 Task: Filter job titles by Internatioanl Specialist.
Action: Mouse moved to (423, 104)
Screenshot: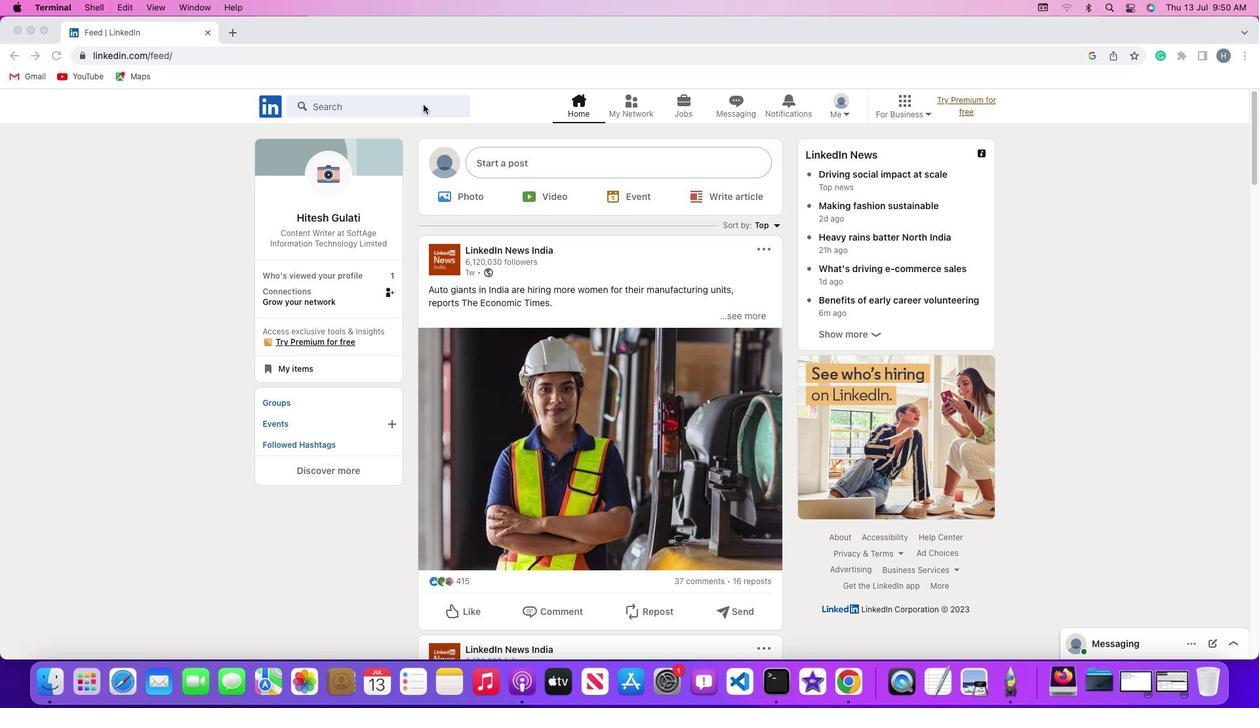 
Action: Mouse pressed left at (423, 104)
Screenshot: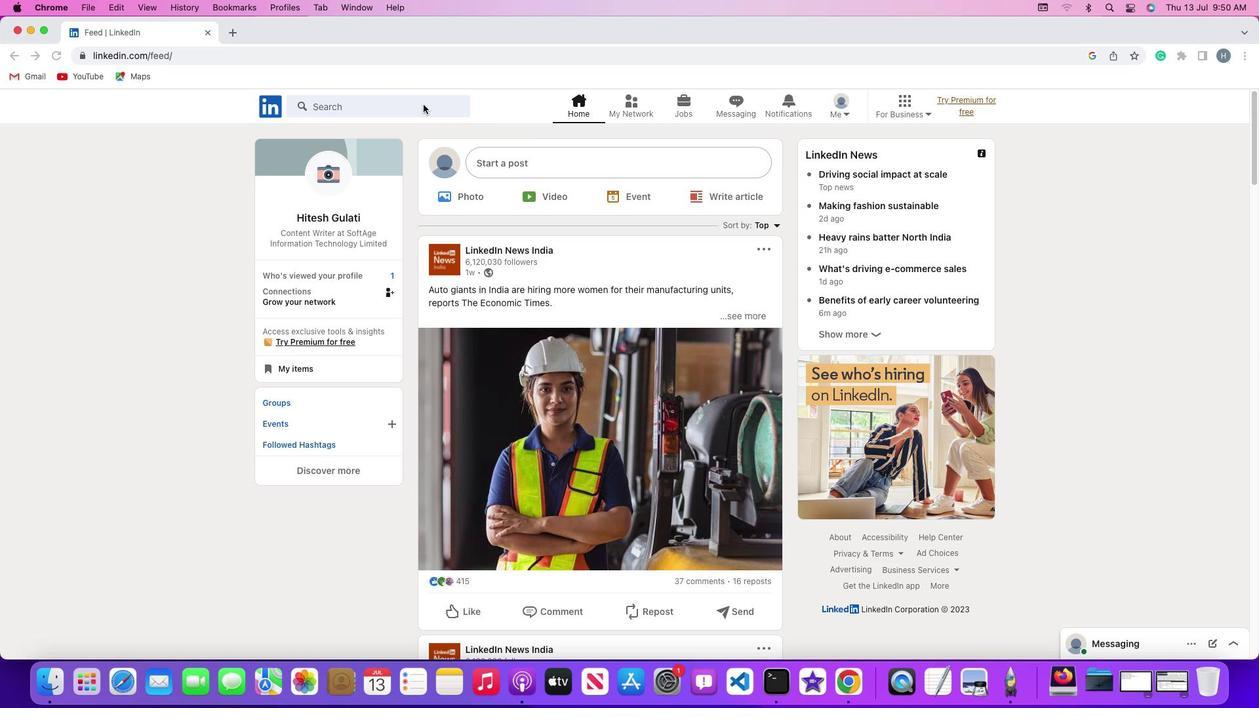
Action: Mouse pressed left at (423, 104)
Screenshot: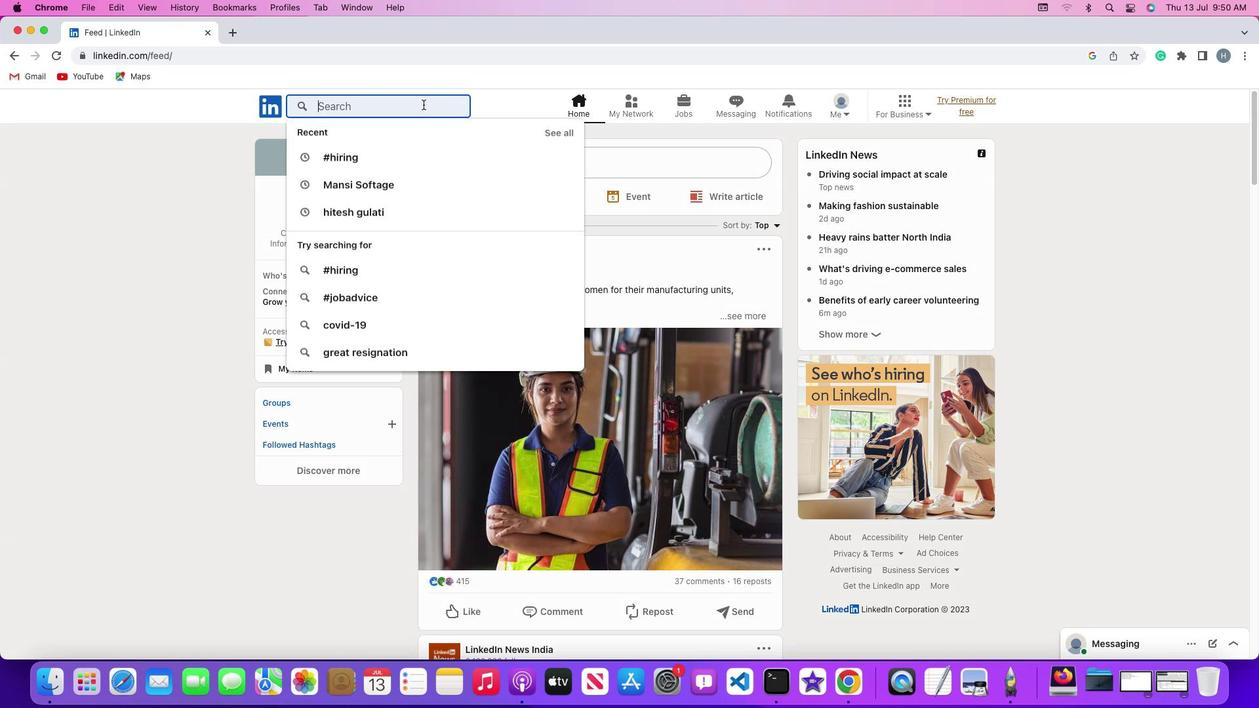 
Action: Key pressed Key.shift'#''h''i''r''i''n''g'Key.enter
Screenshot: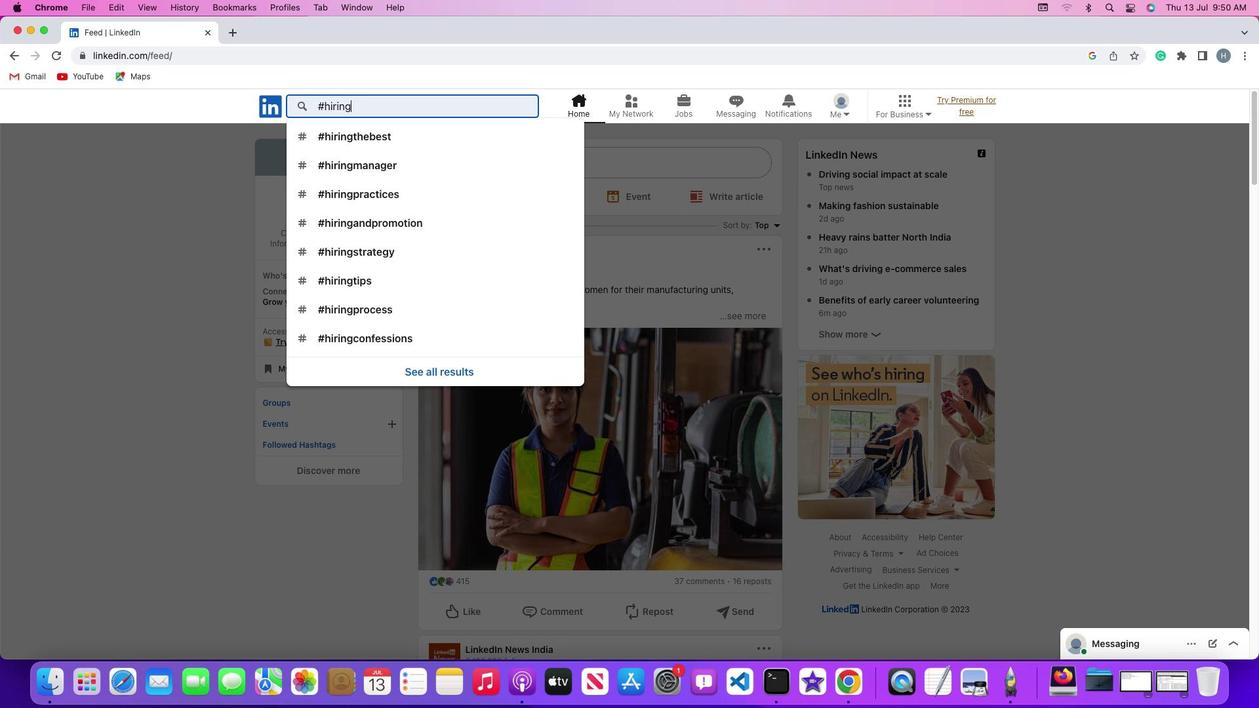 
Action: Mouse moved to (322, 146)
Screenshot: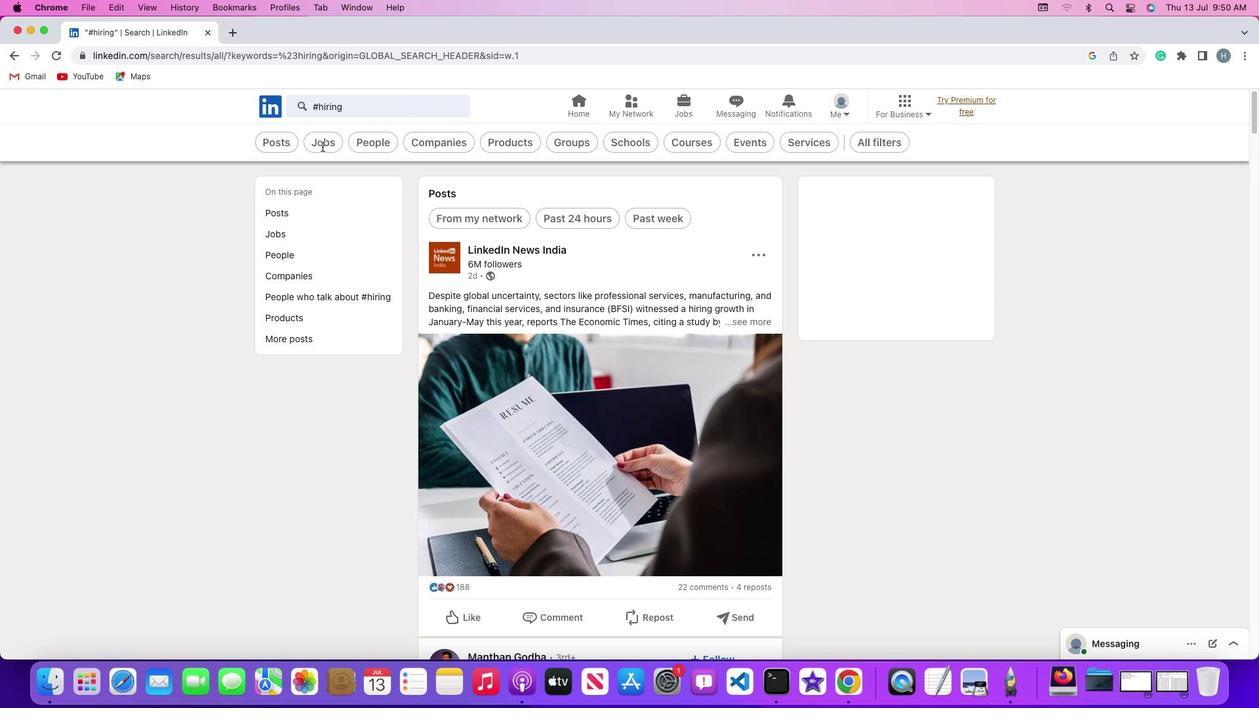 
Action: Mouse pressed left at (322, 146)
Screenshot: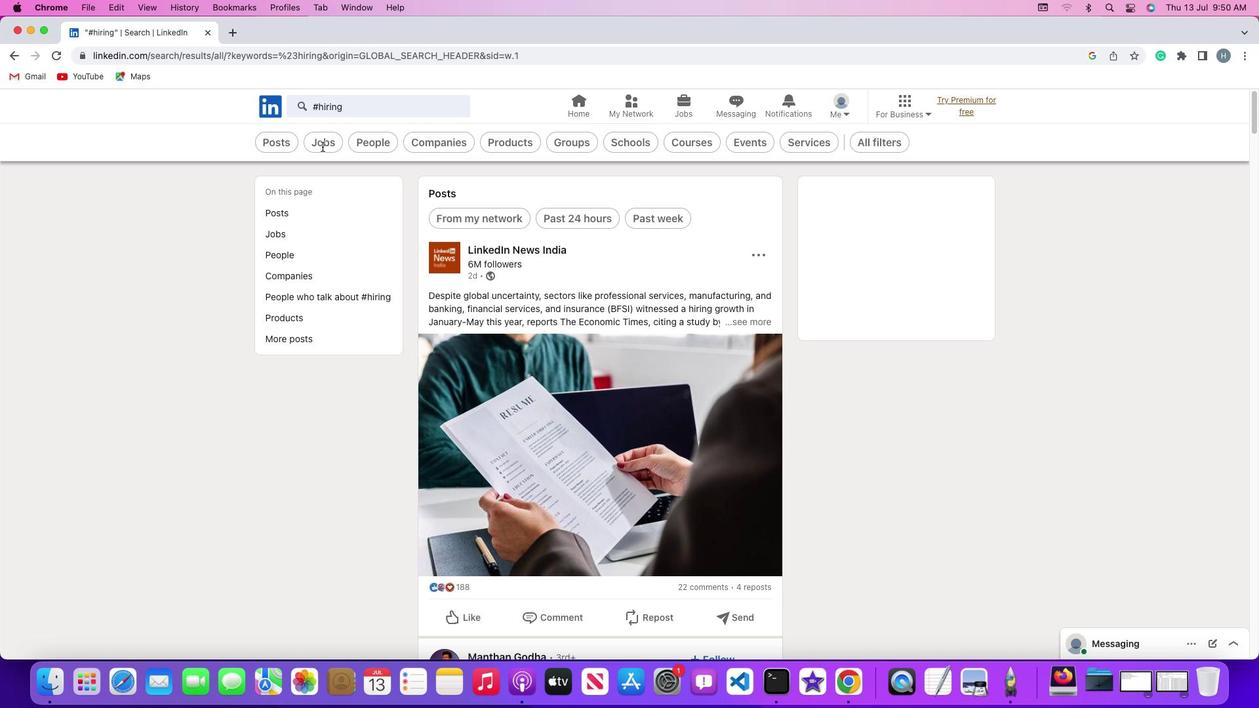 
Action: Mouse moved to (920, 144)
Screenshot: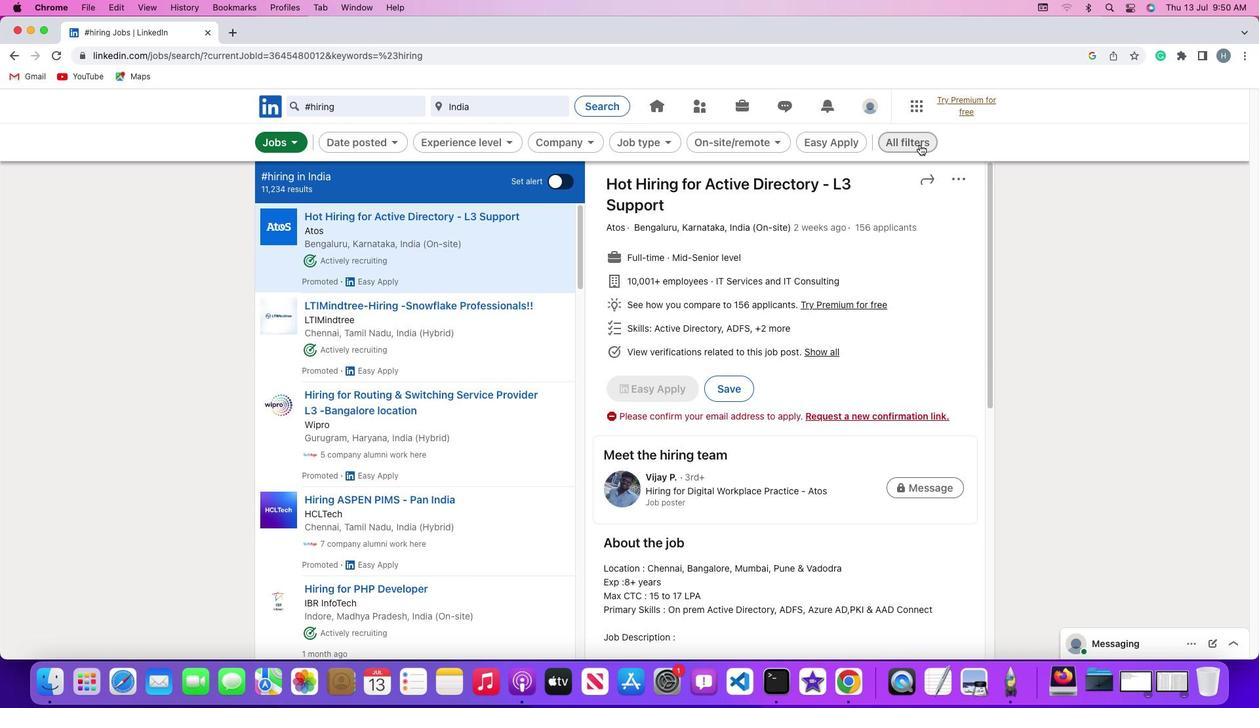 
Action: Mouse pressed left at (920, 144)
Screenshot: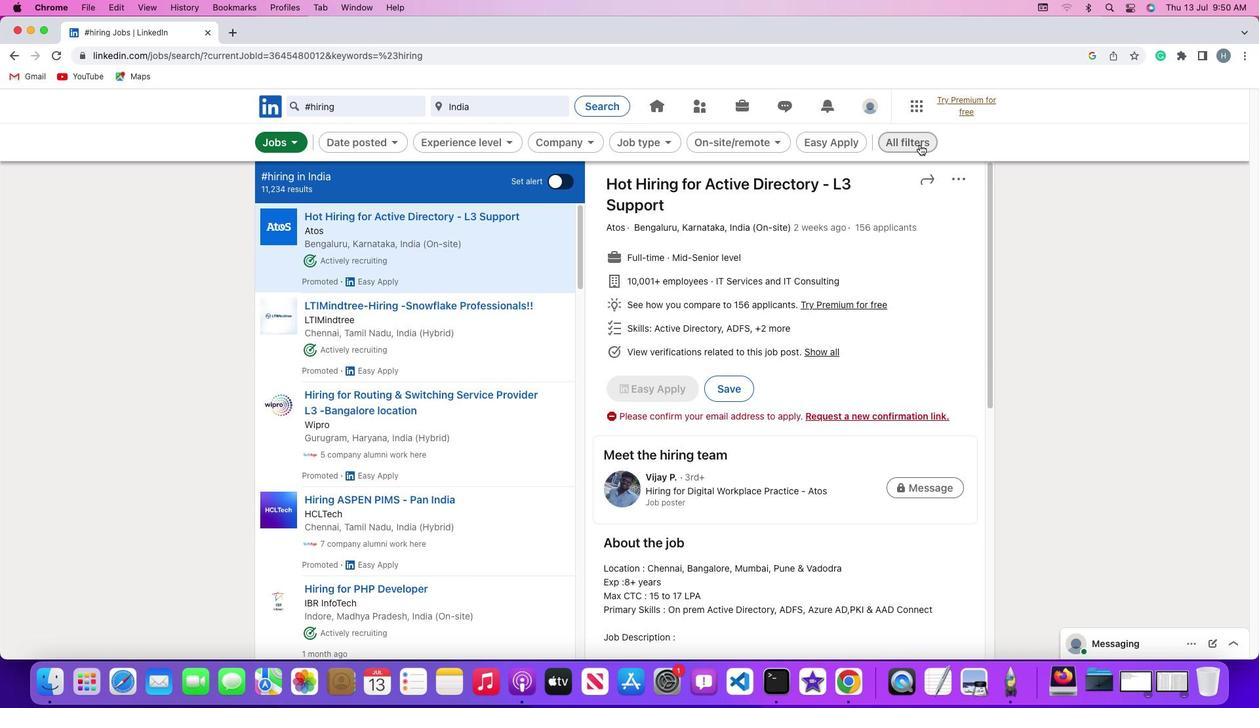 
Action: Mouse moved to (1038, 405)
Screenshot: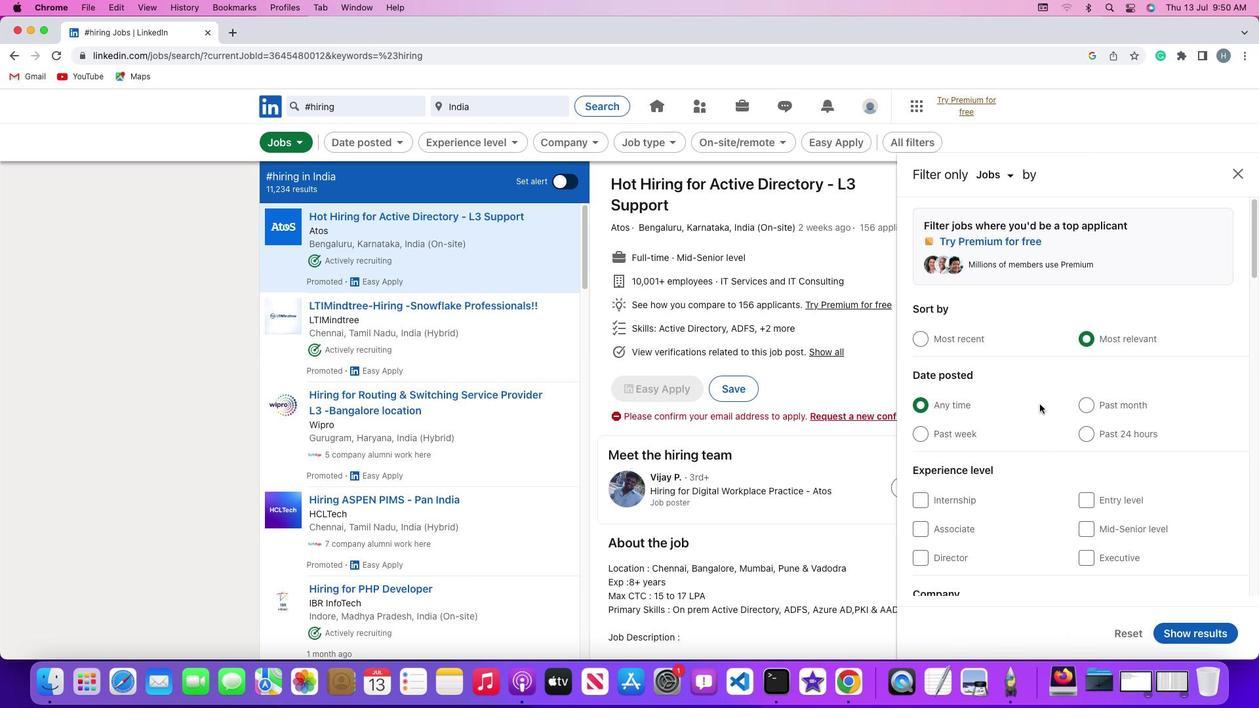 
Action: Mouse scrolled (1038, 405) with delta (0, 0)
Screenshot: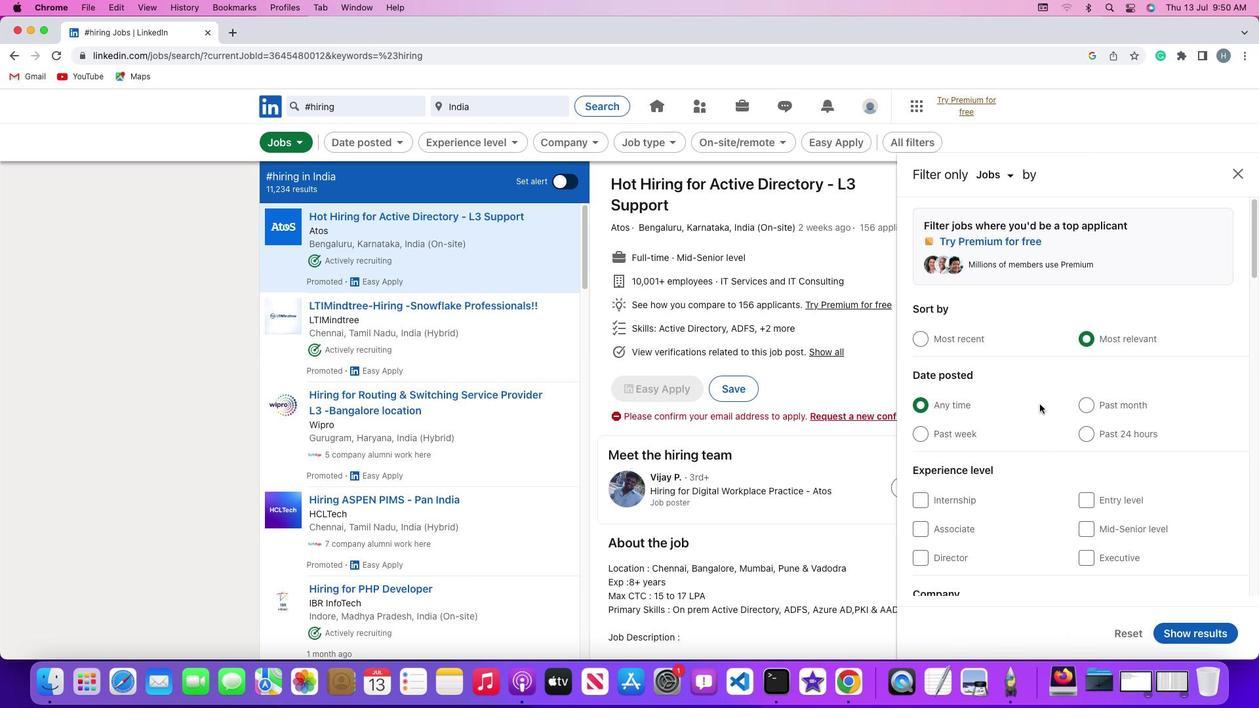 
Action: Mouse moved to (1039, 404)
Screenshot: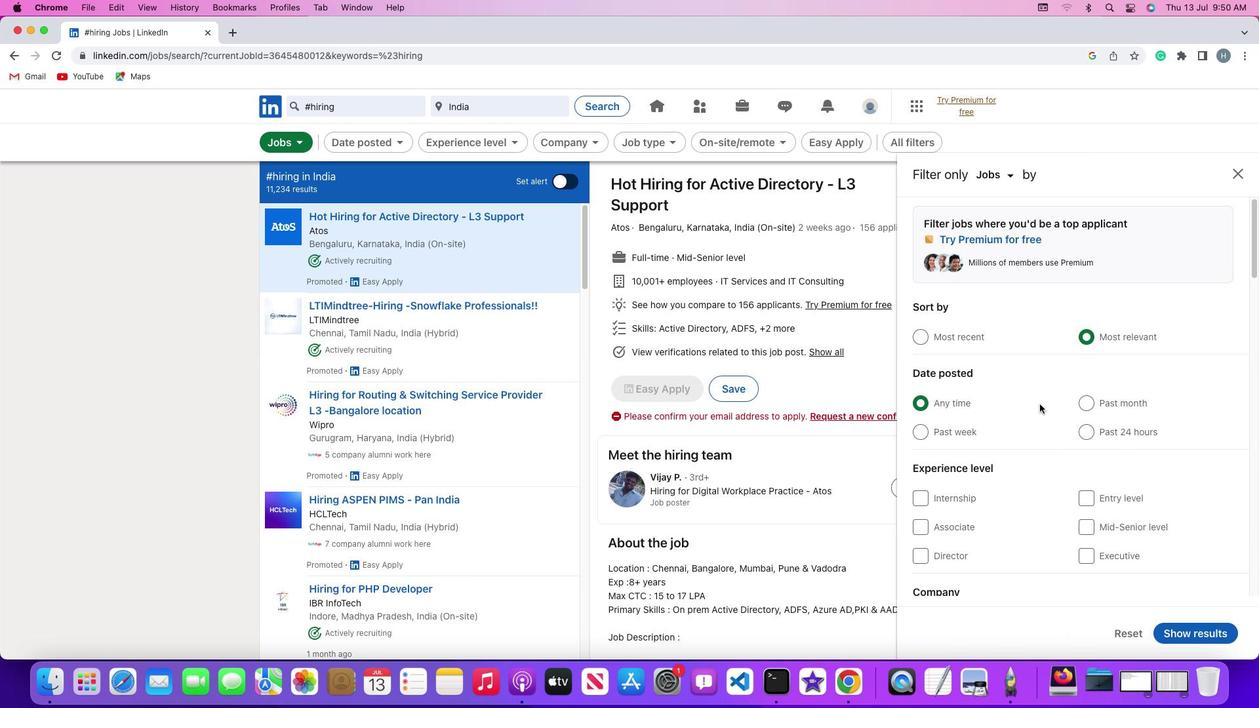 
Action: Mouse scrolled (1039, 404) with delta (0, 0)
Screenshot: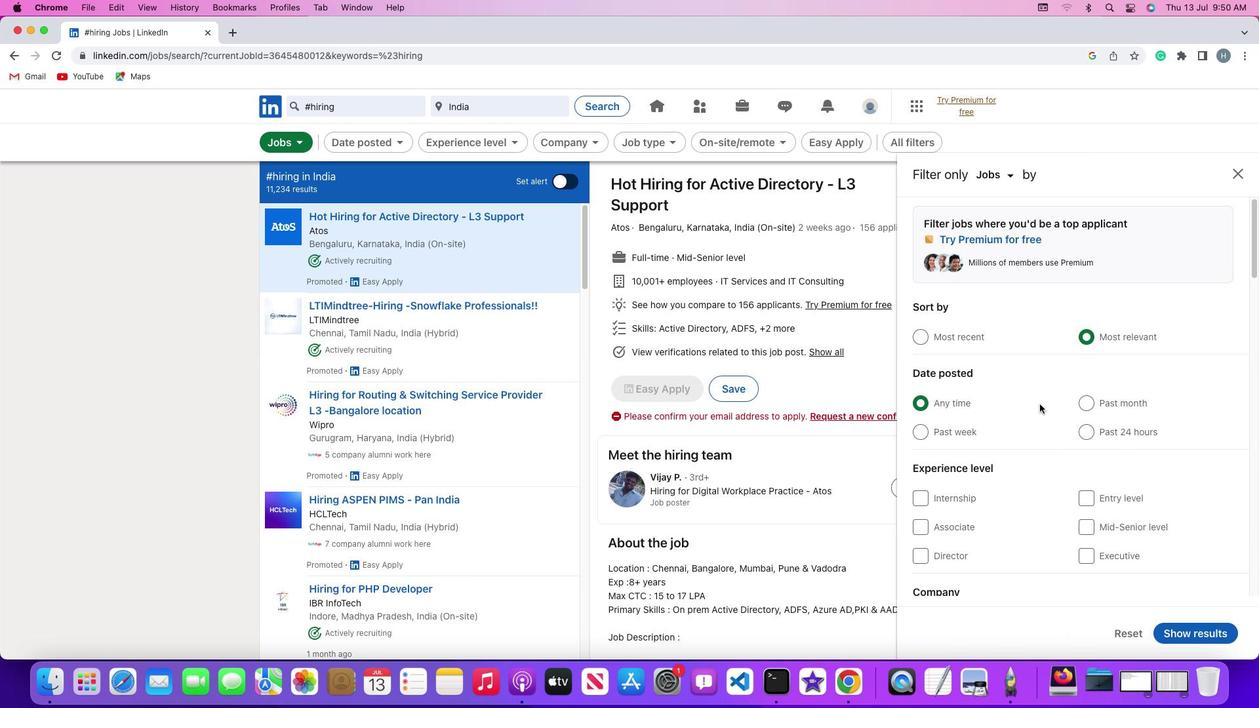 
Action: Mouse moved to (1040, 404)
Screenshot: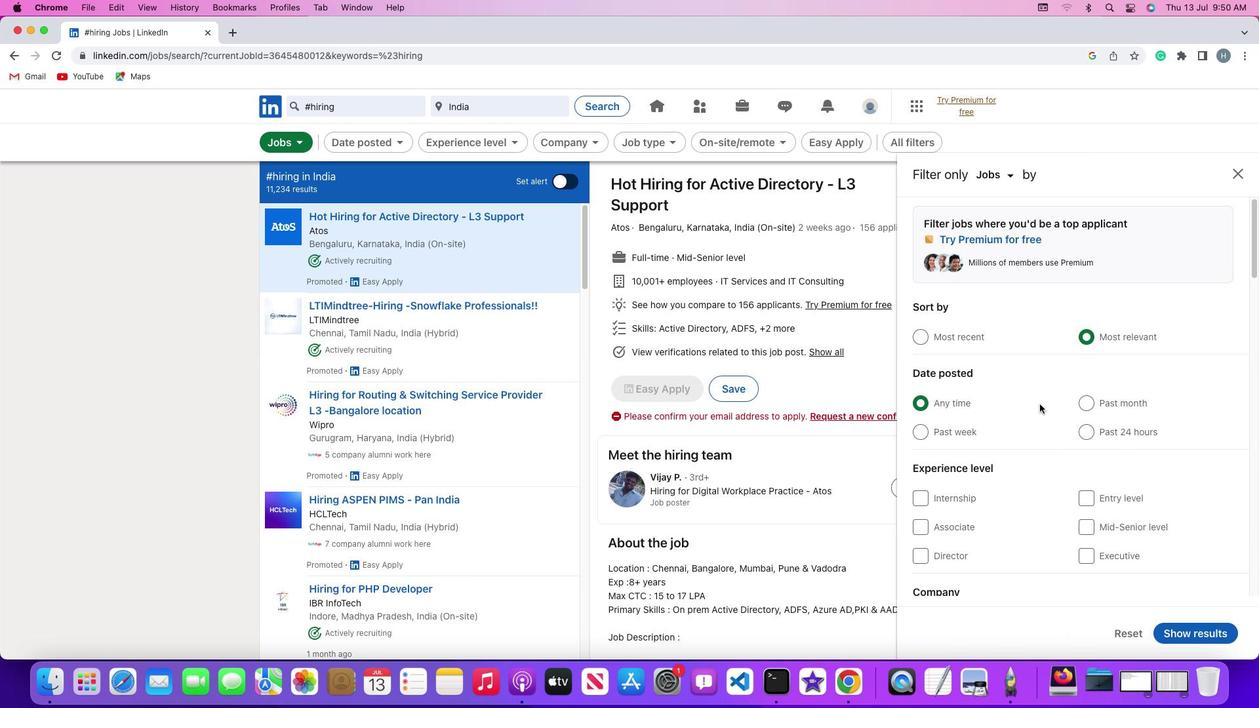 
Action: Mouse scrolled (1040, 404) with delta (0, -1)
Screenshot: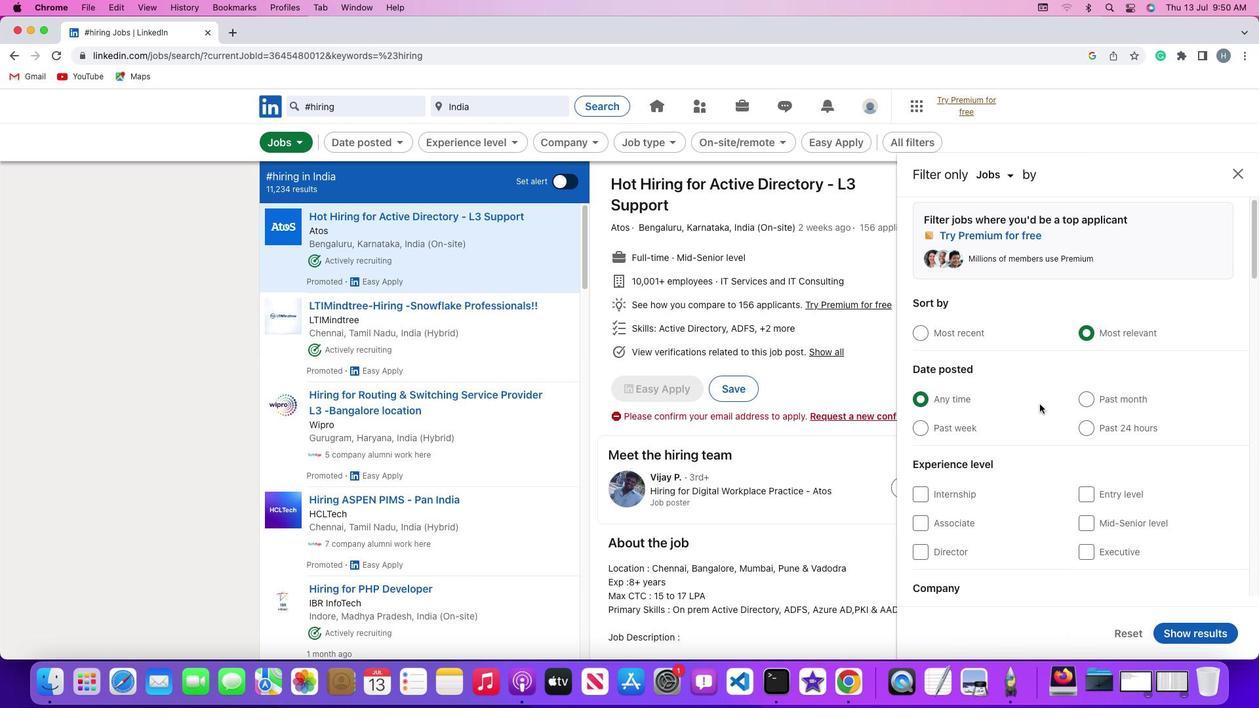 
Action: Mouse scrolled (1040, 404) with delta (0, -2)
Screenshot: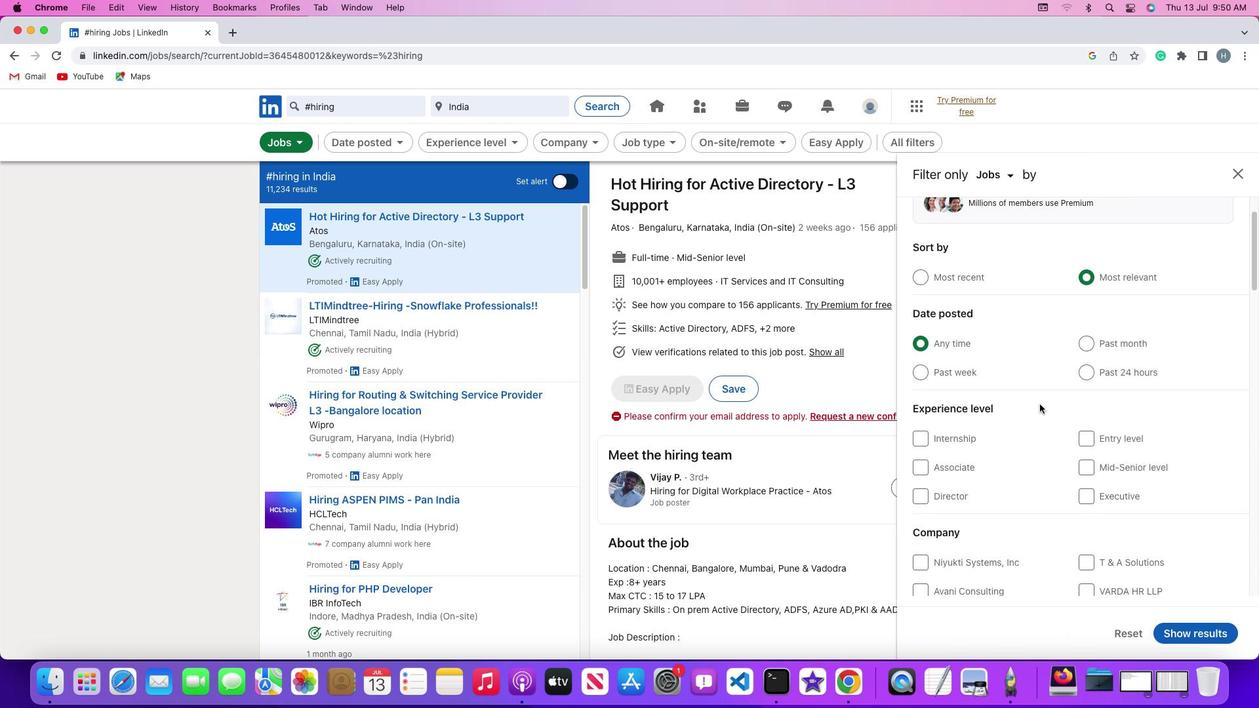
Action: Mouse moved to (1040, 403)
Screenshot: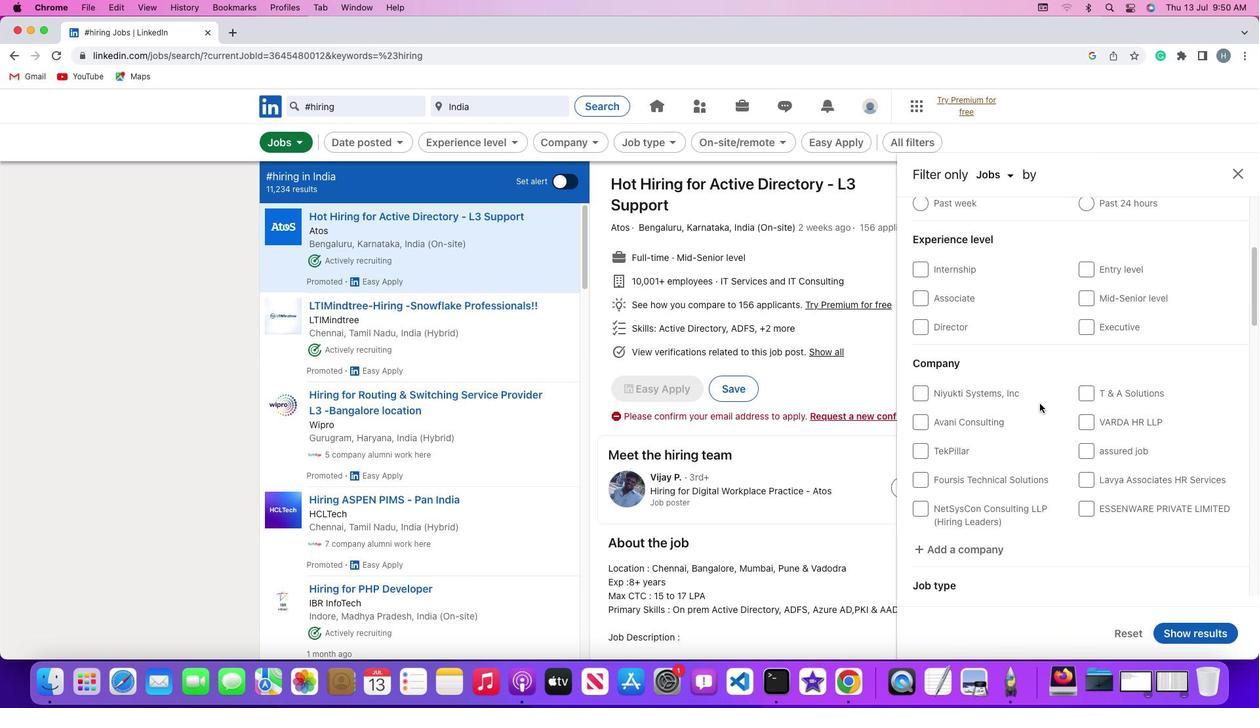 
Action: Mouse scrolled (1040, 403) with delta (0, 0)
Screenshot: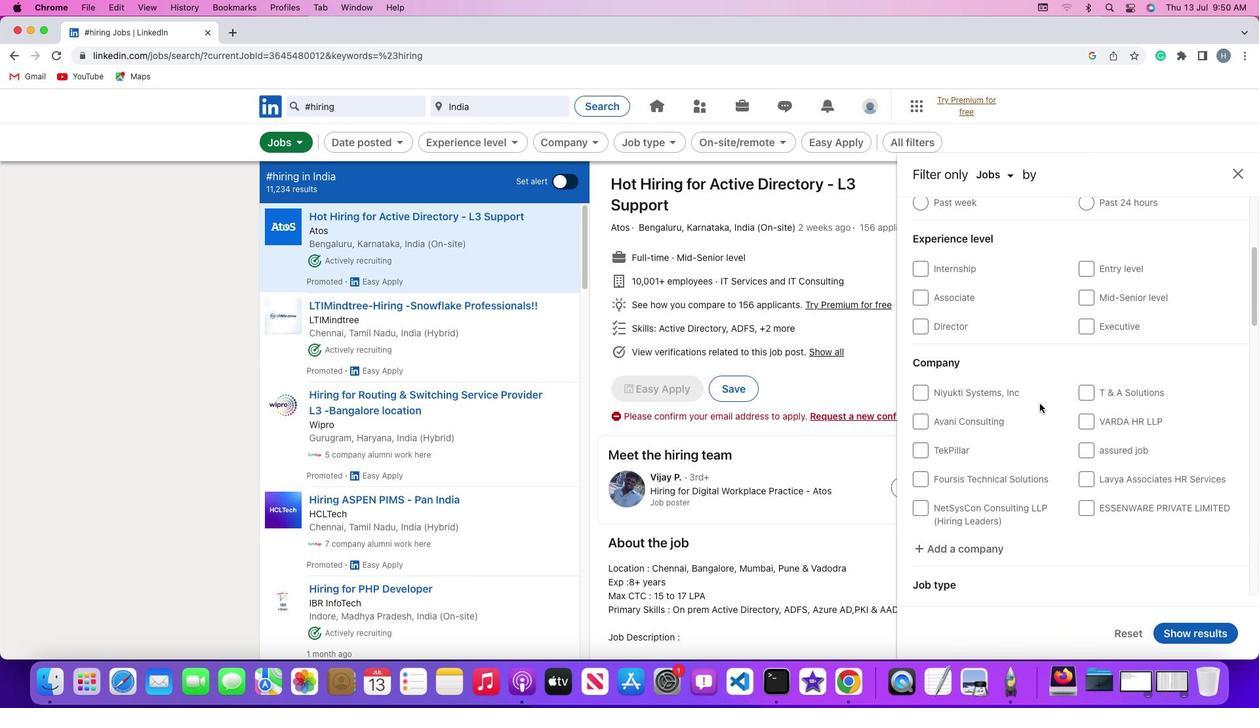 
Action: Mouse scrolled (1040, 403) with delta (0, 0)
Screenshot: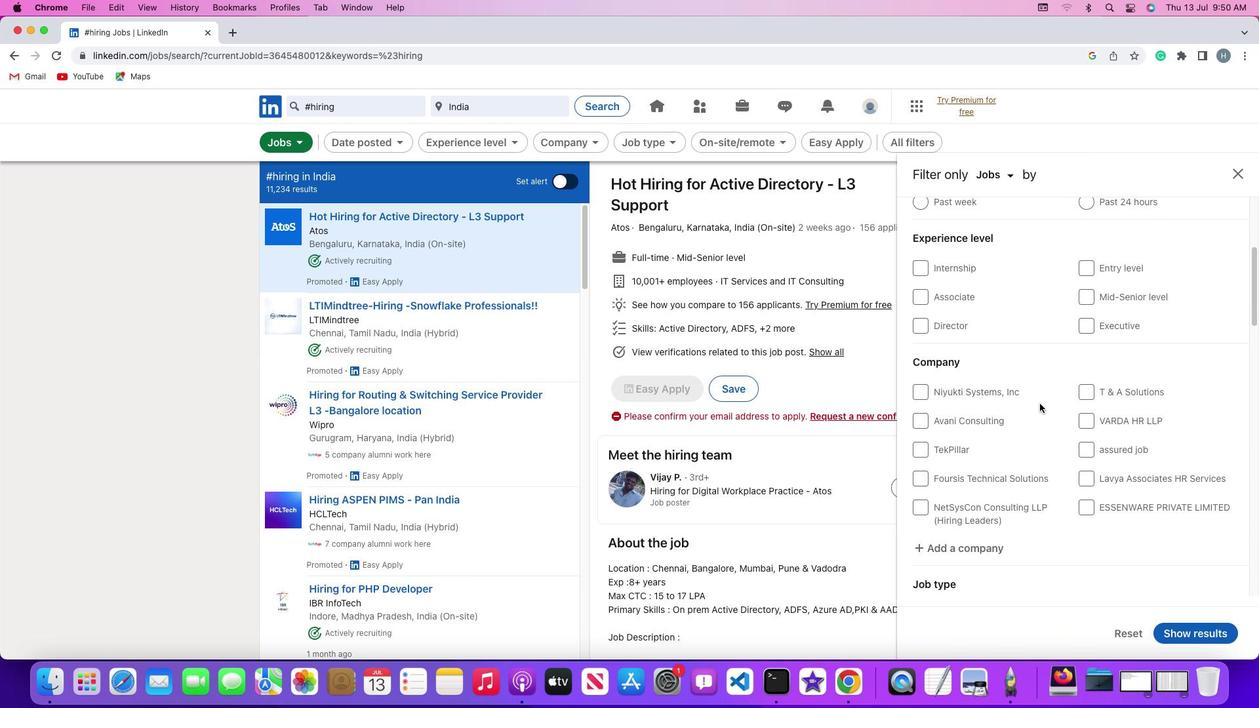 
Action: Mouse scrolled (1040, 403) with delta (0, -1)
Screenshot: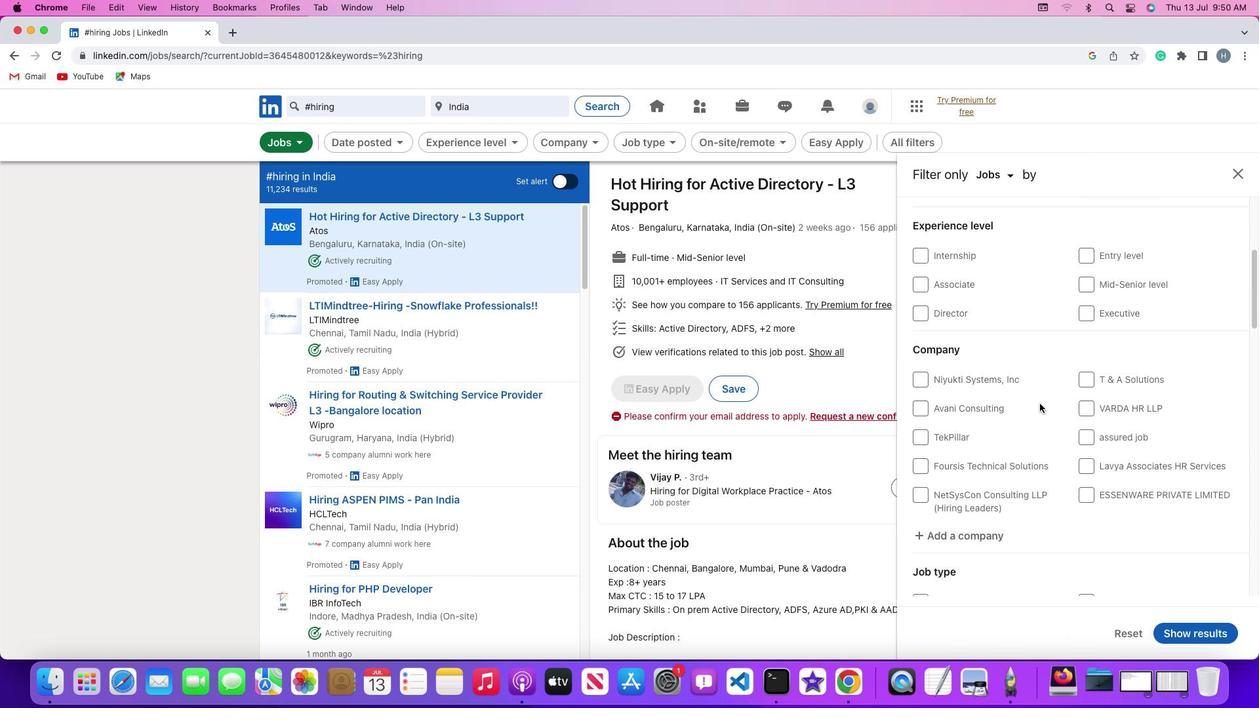 
Action: Mouse scrolled (1040, 403) with delta (0, -1)
Screenshot: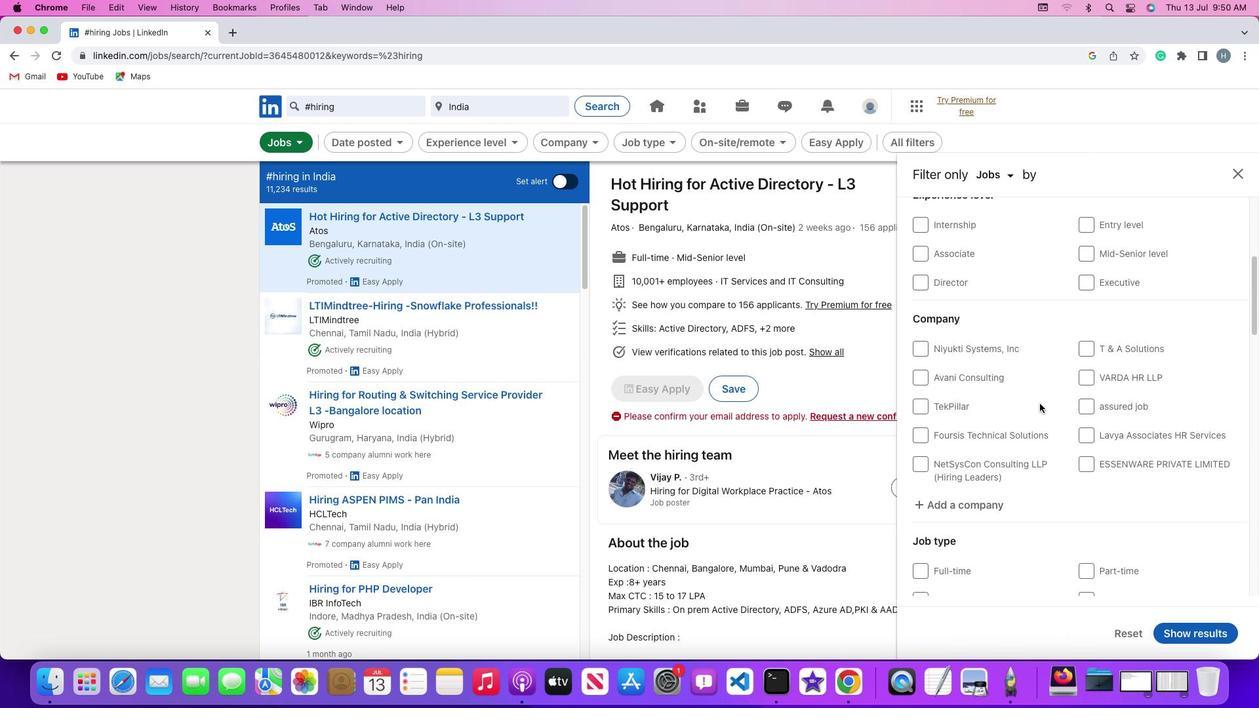 
Action: Mouse scrolled (1040, 403) with delta (0, 0)
Screenshot: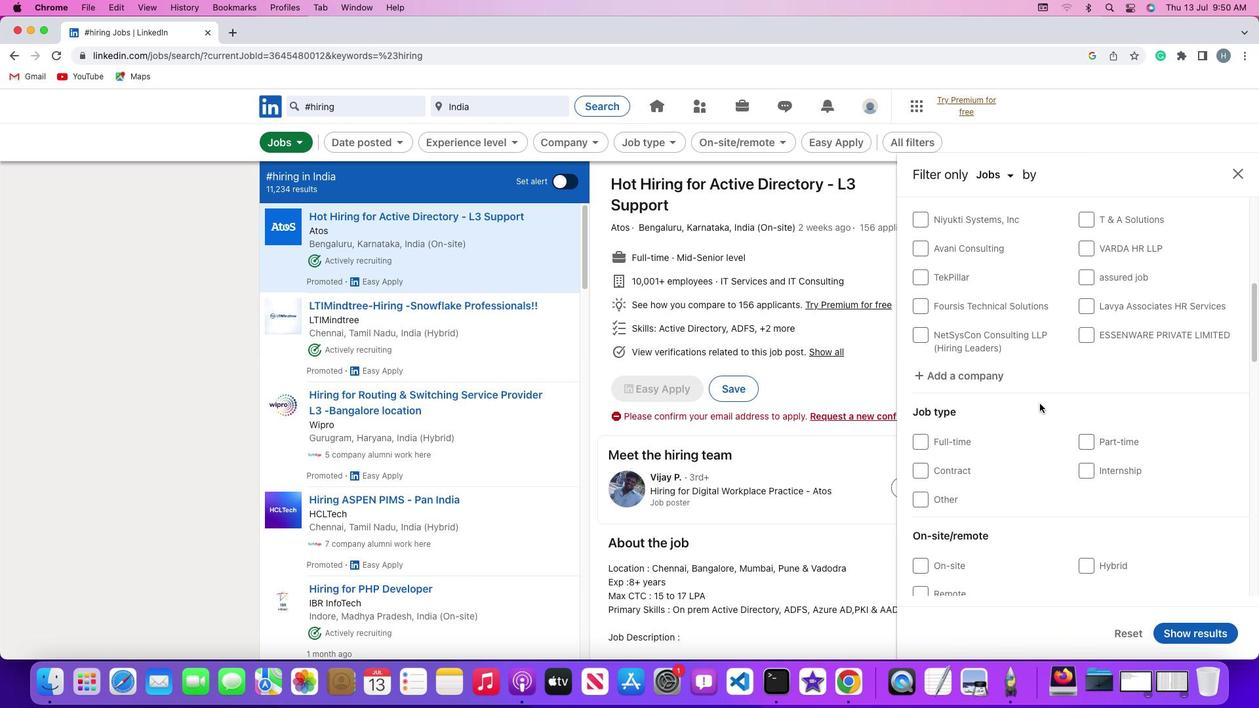 
Action: Mouse scrolled (1040, 403) with delta (0, 0)
Screenshot: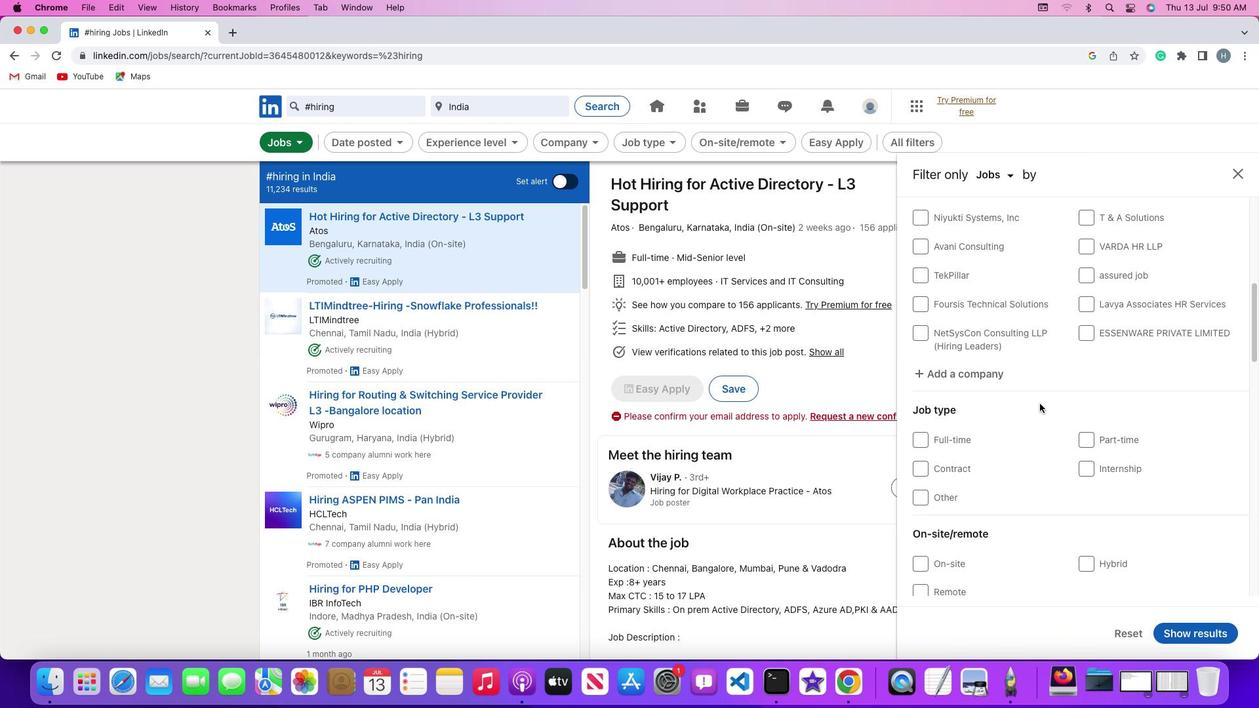 
Action: Mouse scrolled (1040, 403) with delta (0, -1)
Screenshot: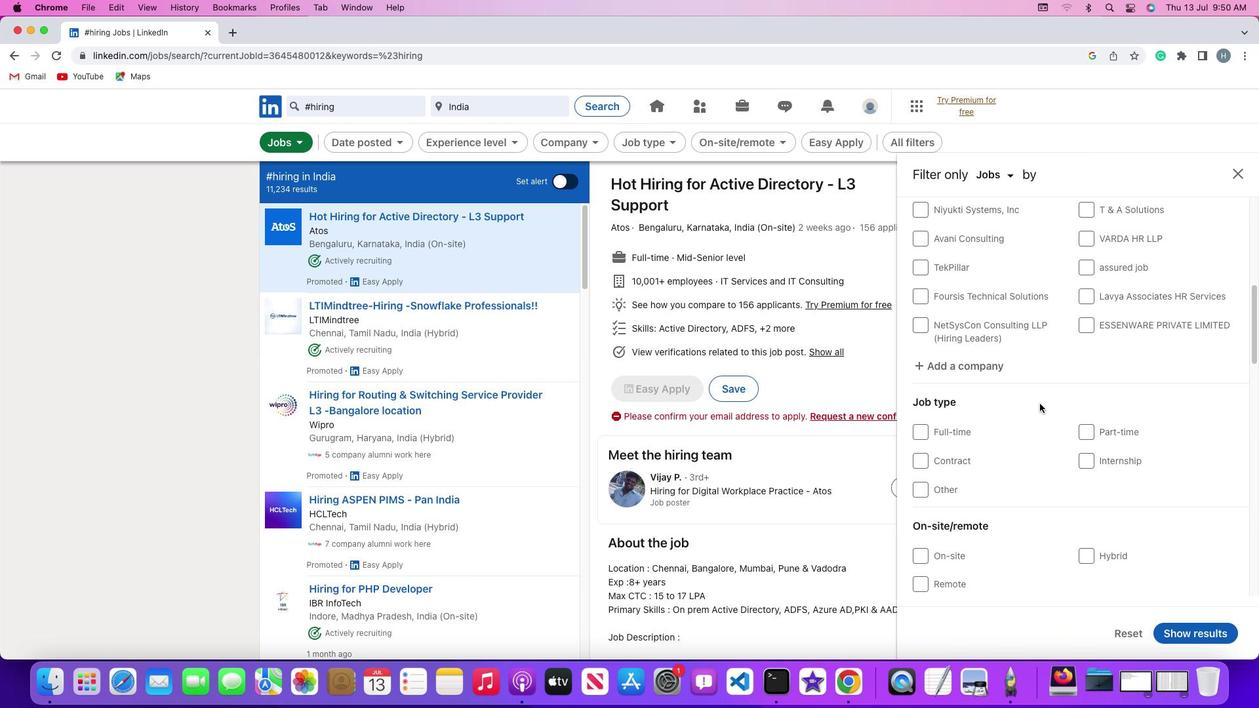 
Action: Mouse scrolled (1040, 403) with delta (0, -2)
Screenshot: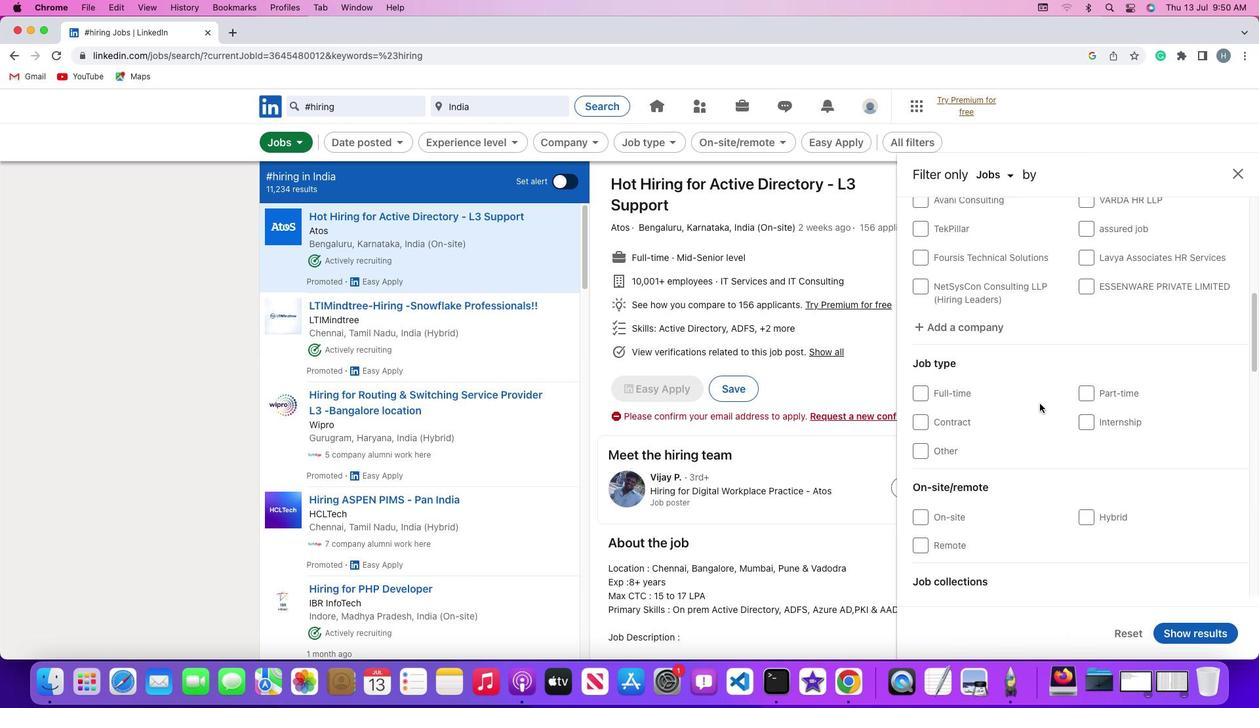 
Action: Mouse scrolled (1040, 403) with delta (0, 0)
Screenshot: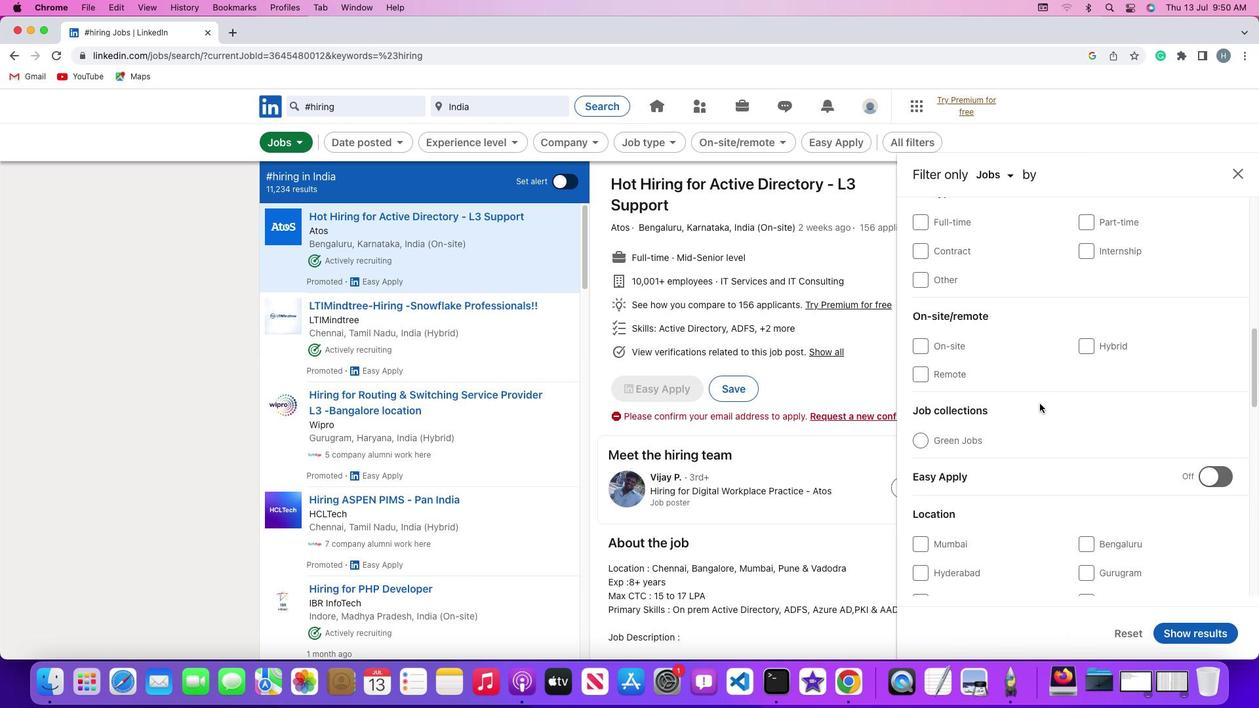 
Action: Mouse scrolled (1040, 403) with delta (0, 0)
Screenshot: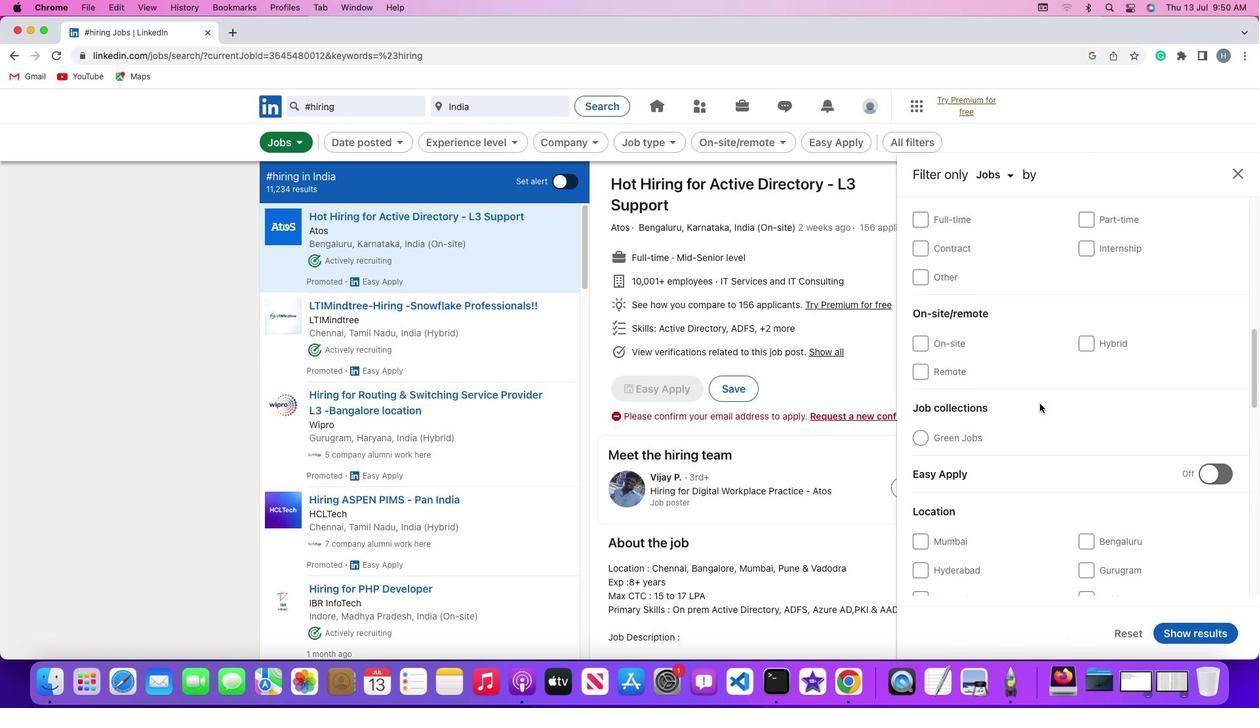 
Action: Mouse scrolled (1040, 403) with delta (0, -1)
Screenshot: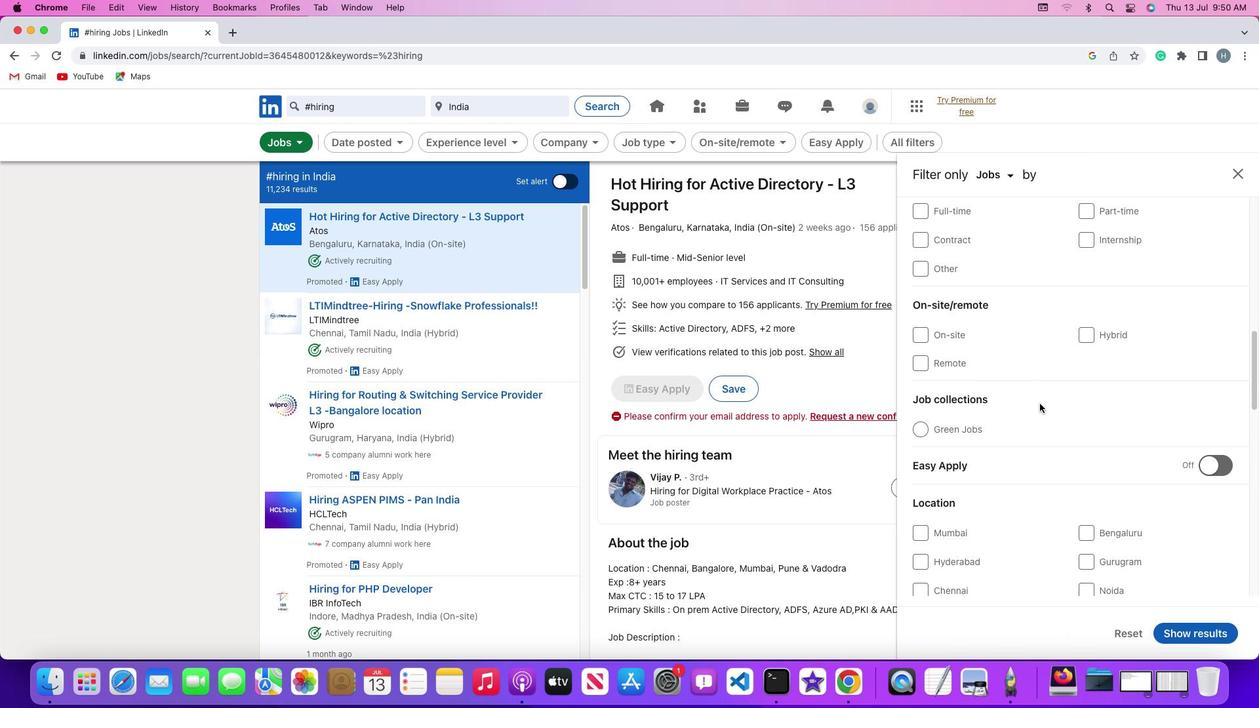 
Action: Mouse scrolled (1040, 403) with delta (0, -1)
Screenshot: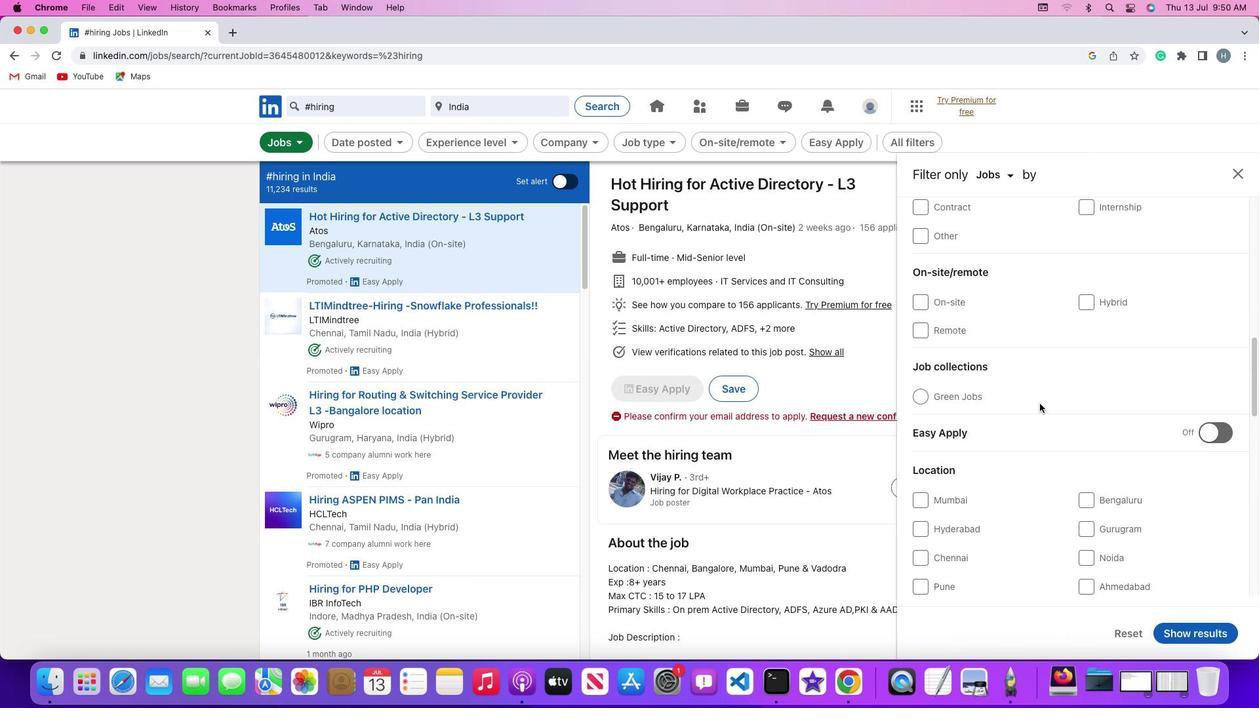 
Action: Mouse scrolled (1040, 403) with delta (0, 0)
Screenshot: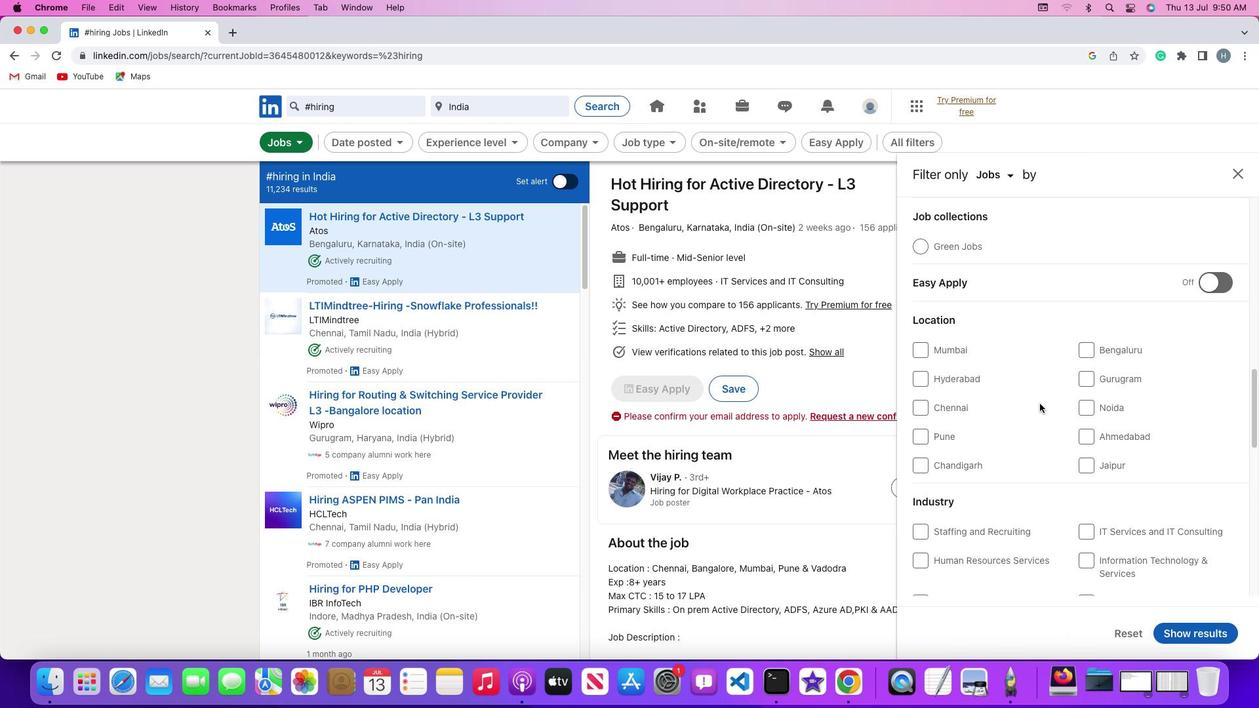 
Action: Mouse scrolled (1040, 403) with delta (0, 0)
Screenshot: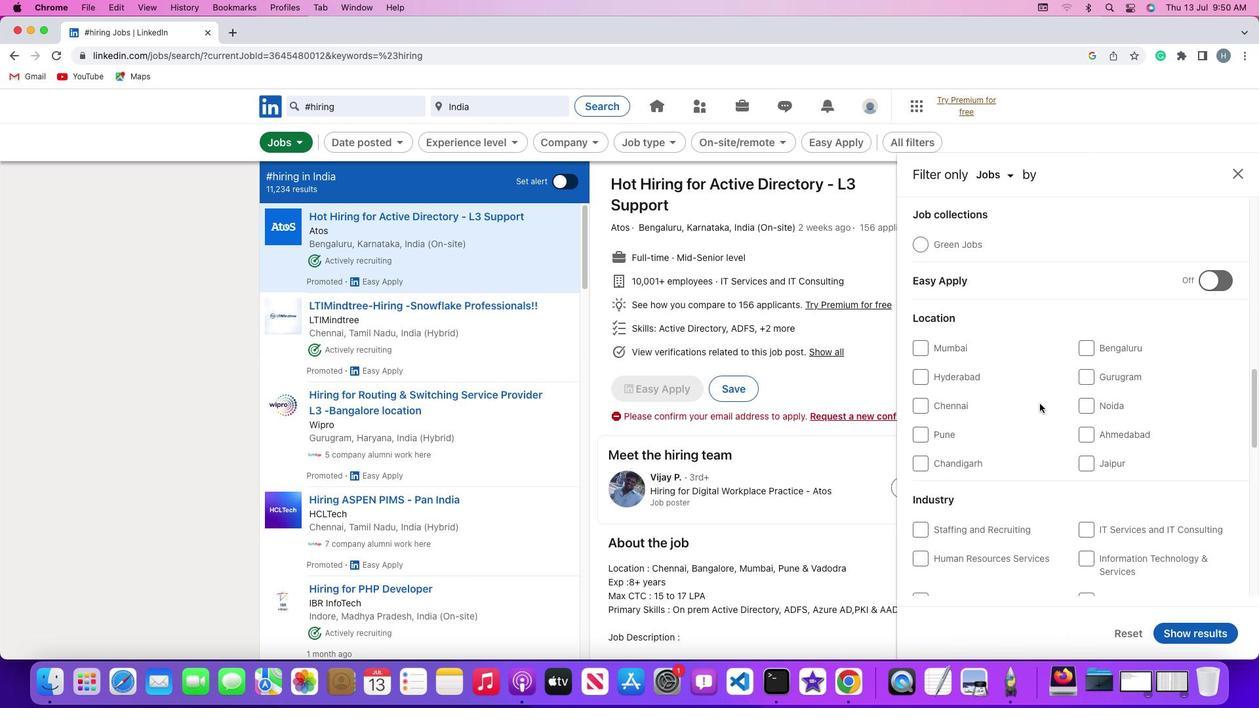 
Action: Mouse scrolled (1040, 403) with delta (0, -1)
Screenshot: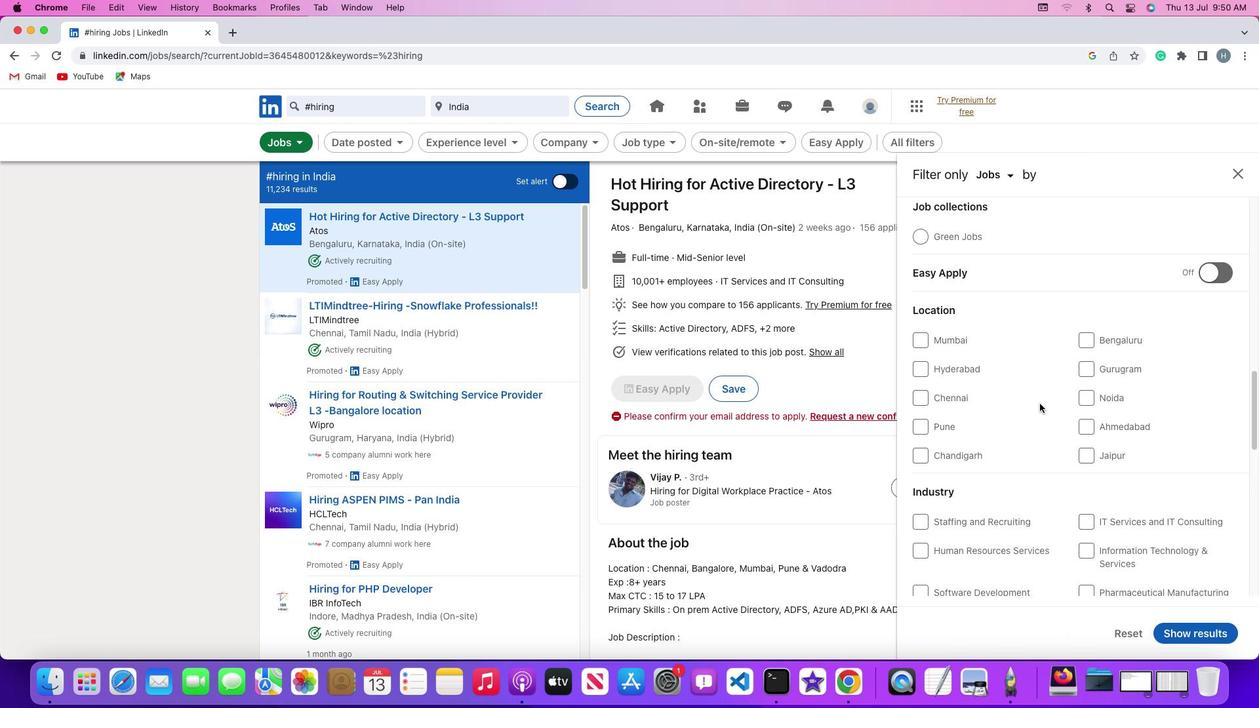 
Action: Mouse scrolled (1040, 403) with delta (0, 0)
Screenshot: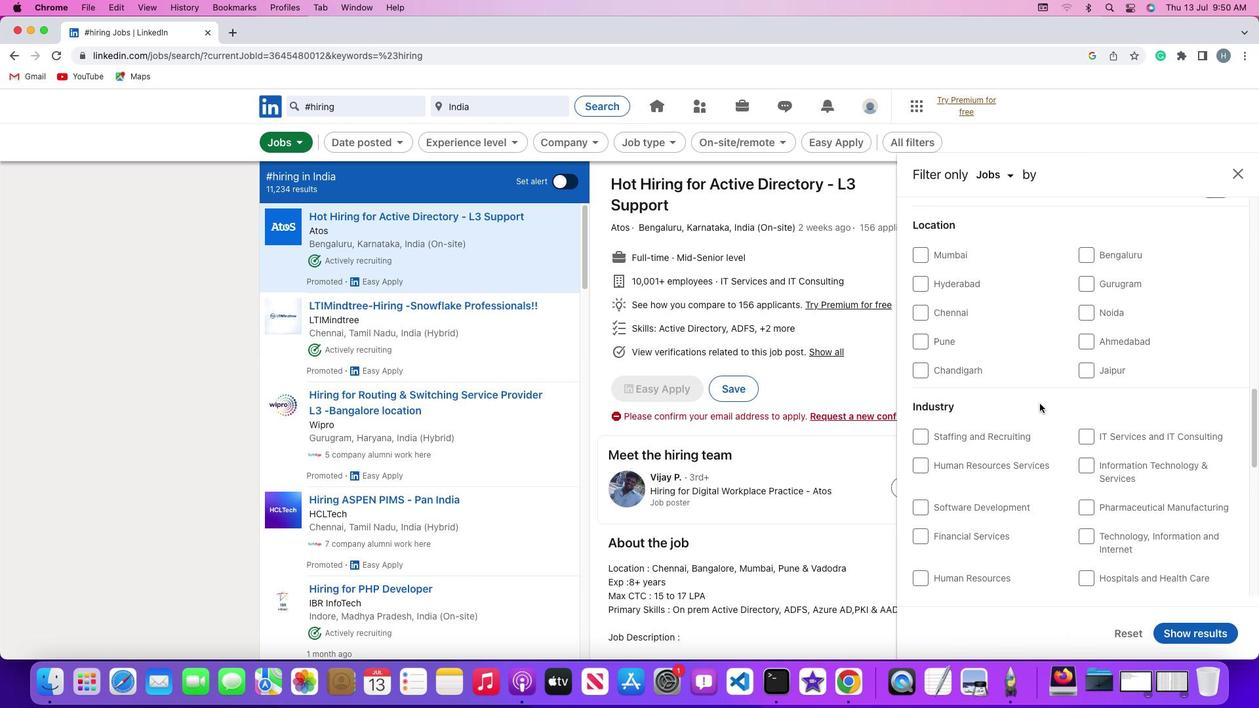 
Action: Mouse scrolled (1040, 403) with delta (0, 0)
Screenshot: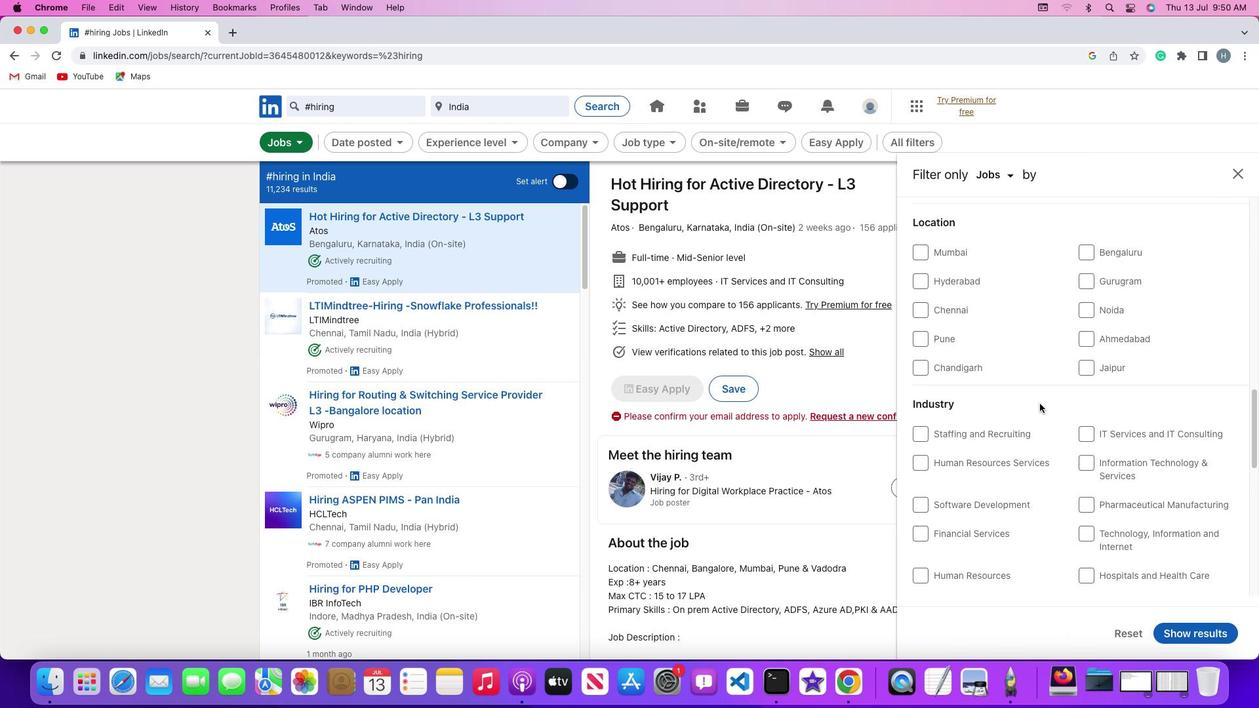 
Action: Mouse scrolled (1040, 403) with delta (0, 0)
Screenshot: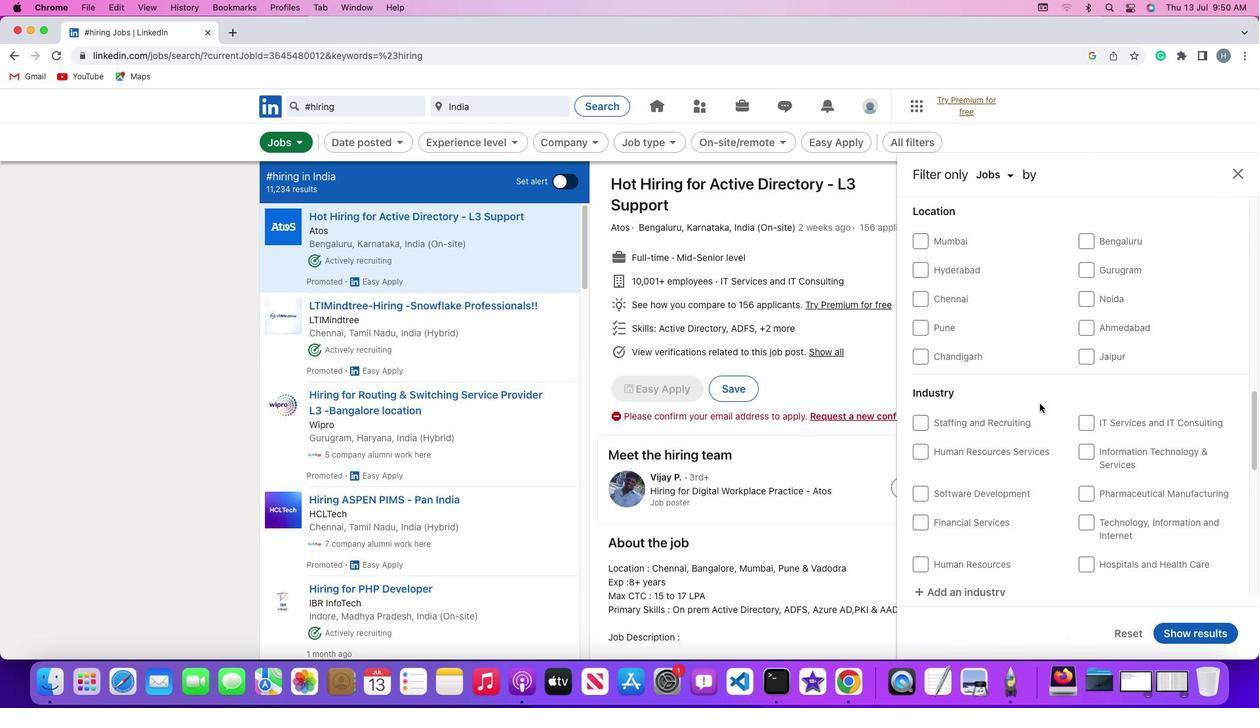 
Action: Mouse scrolled (1040, 403) with delta (0, 0)
Screenshot: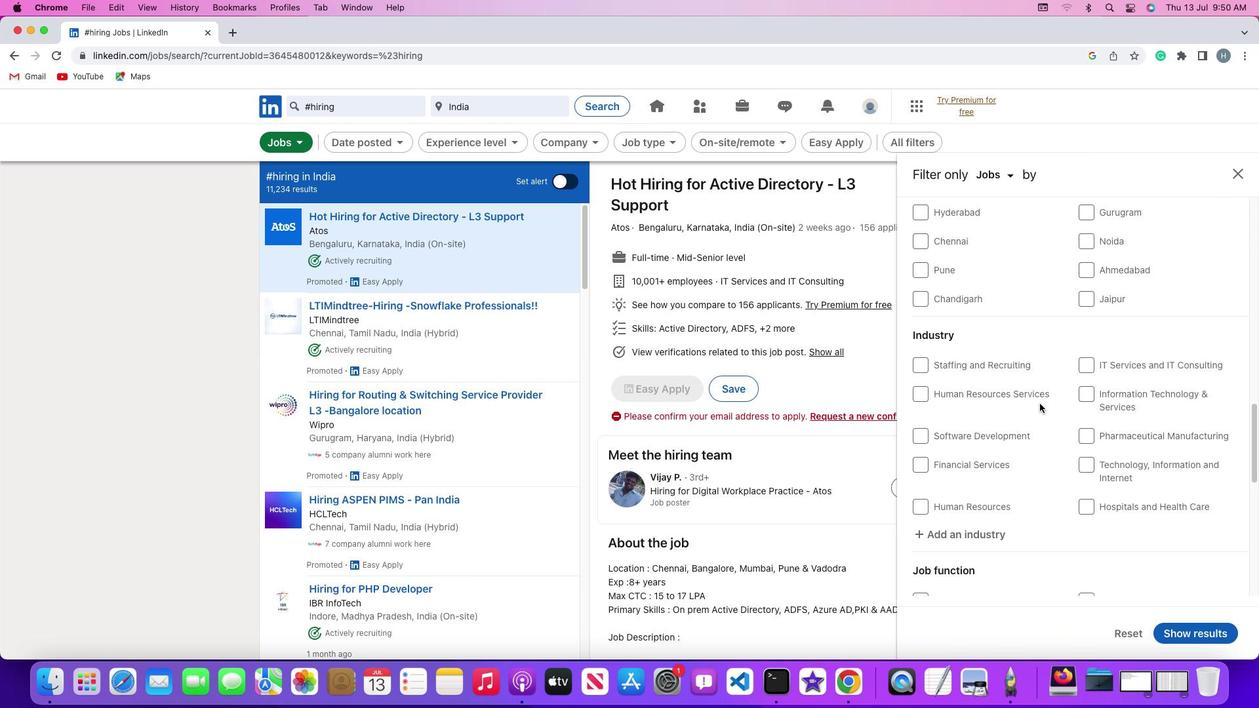 
Action: Mouse scrolled (1040, 403) with delta (0, 0)
Screenshot: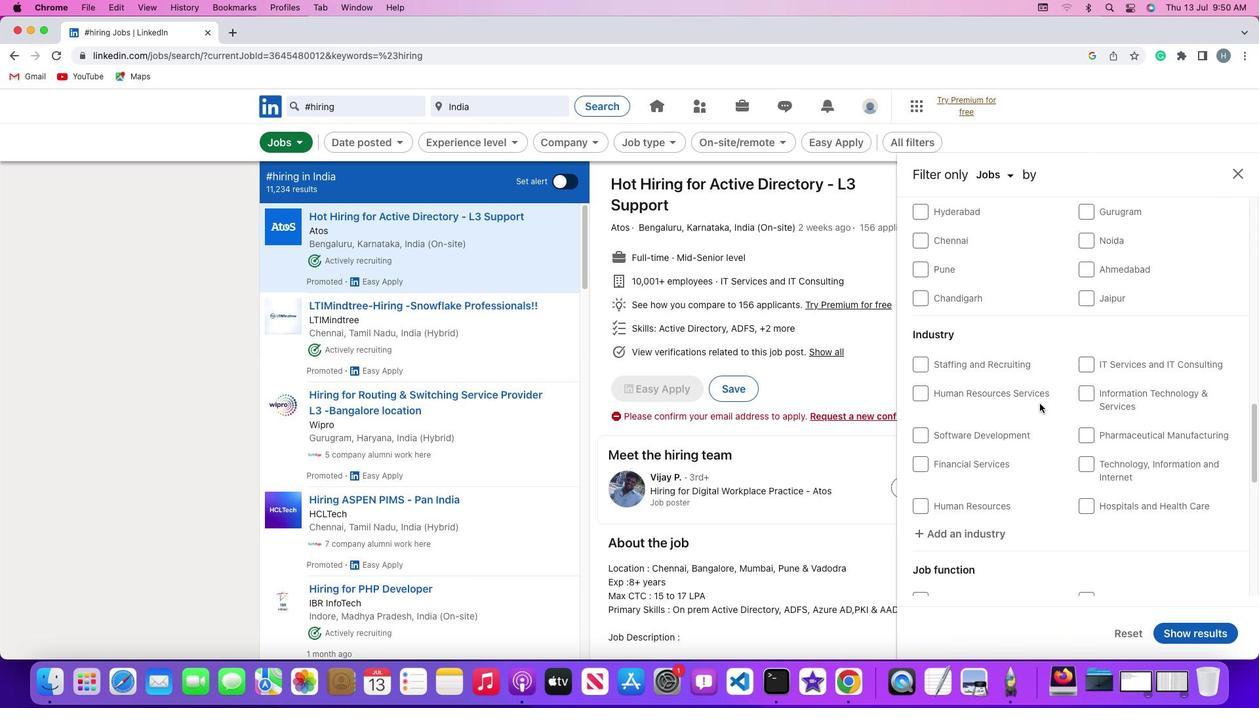 
Action: Mouse scrolled (1040, 403) with delta (0, 0)
Screenshot: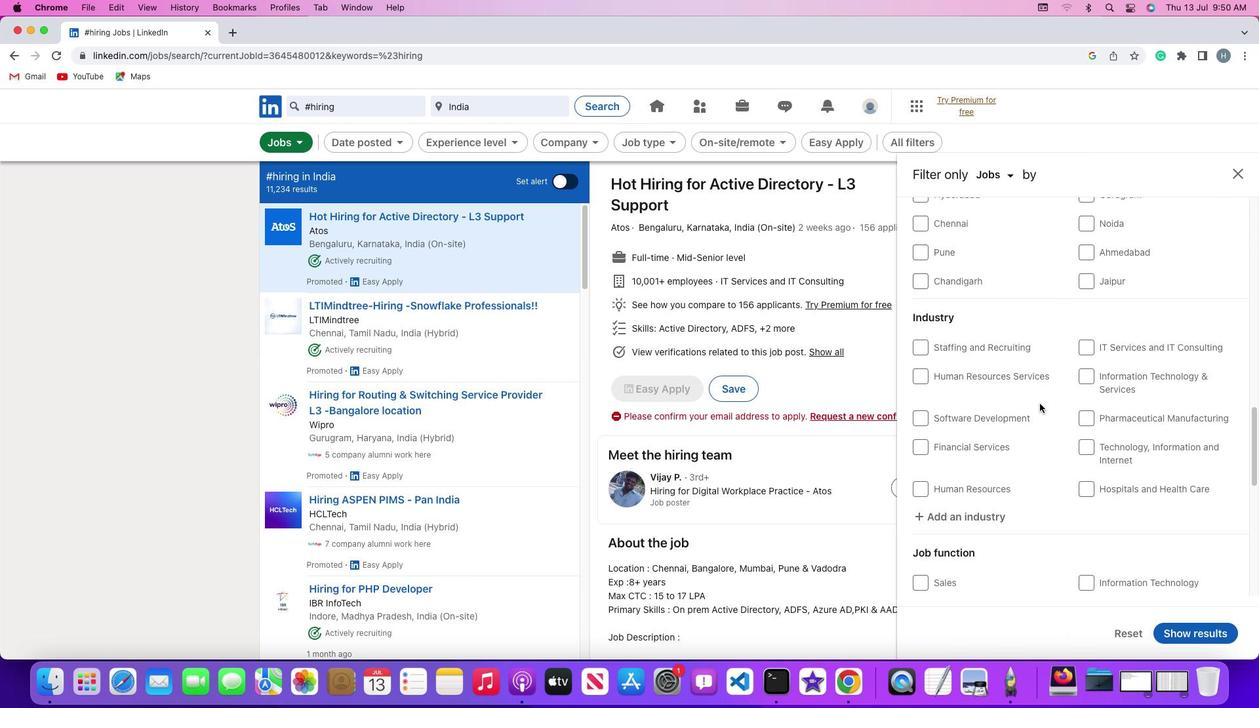 
Action: Mouse scrolled (1040, 403) with delta (0, 0)
Screenshot: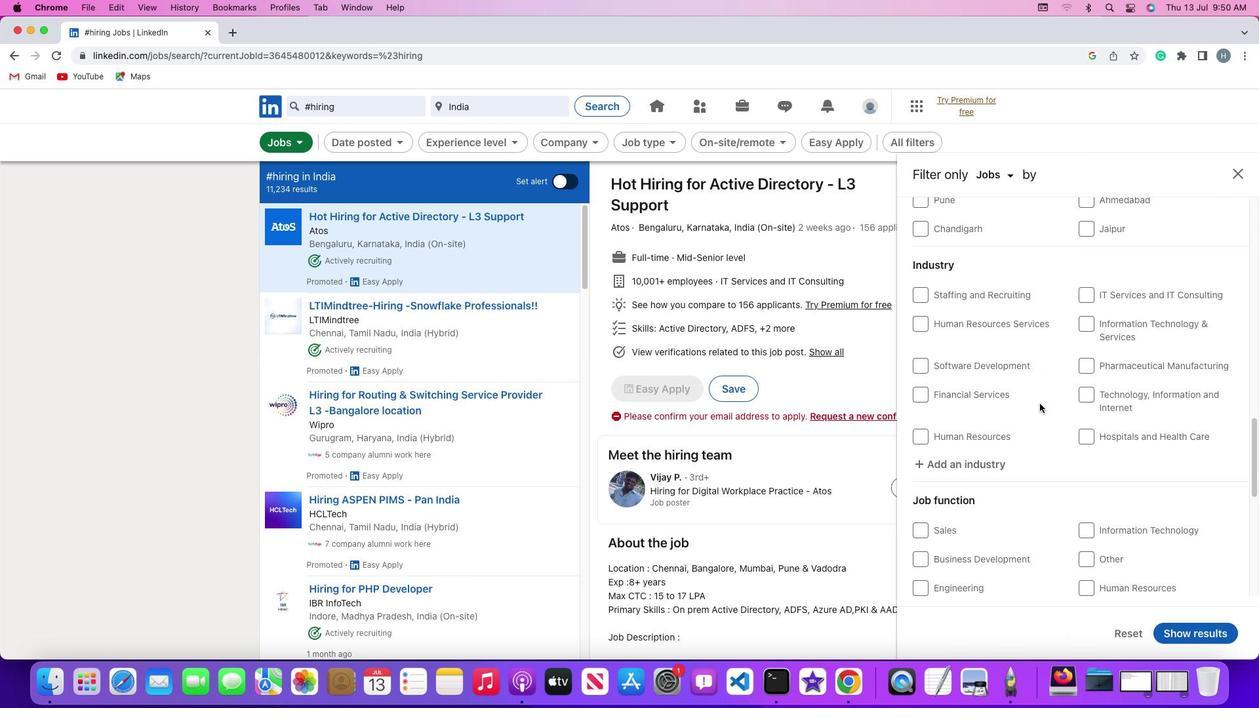 
Action: Mouse scrolled (1040, 403) with delta (0, 0)
Screenshot: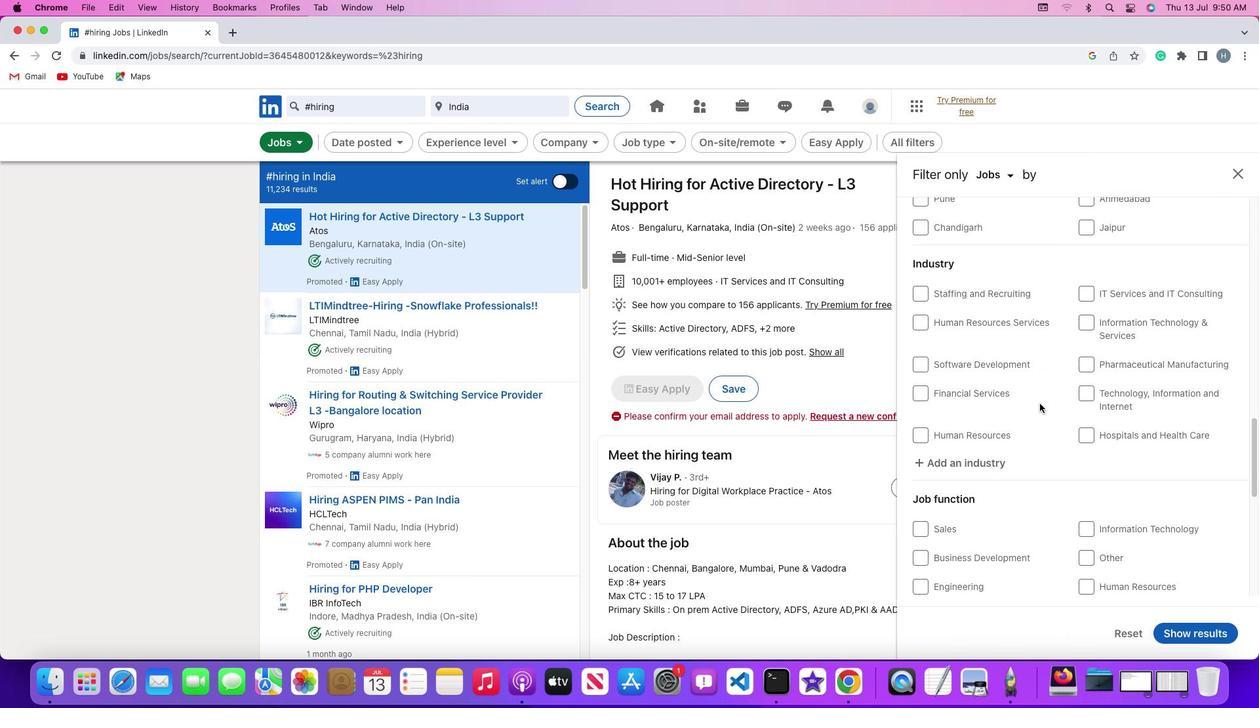 
Action: Mouse scrolled (1040, 403) with delta (0, 0)
Screenshot: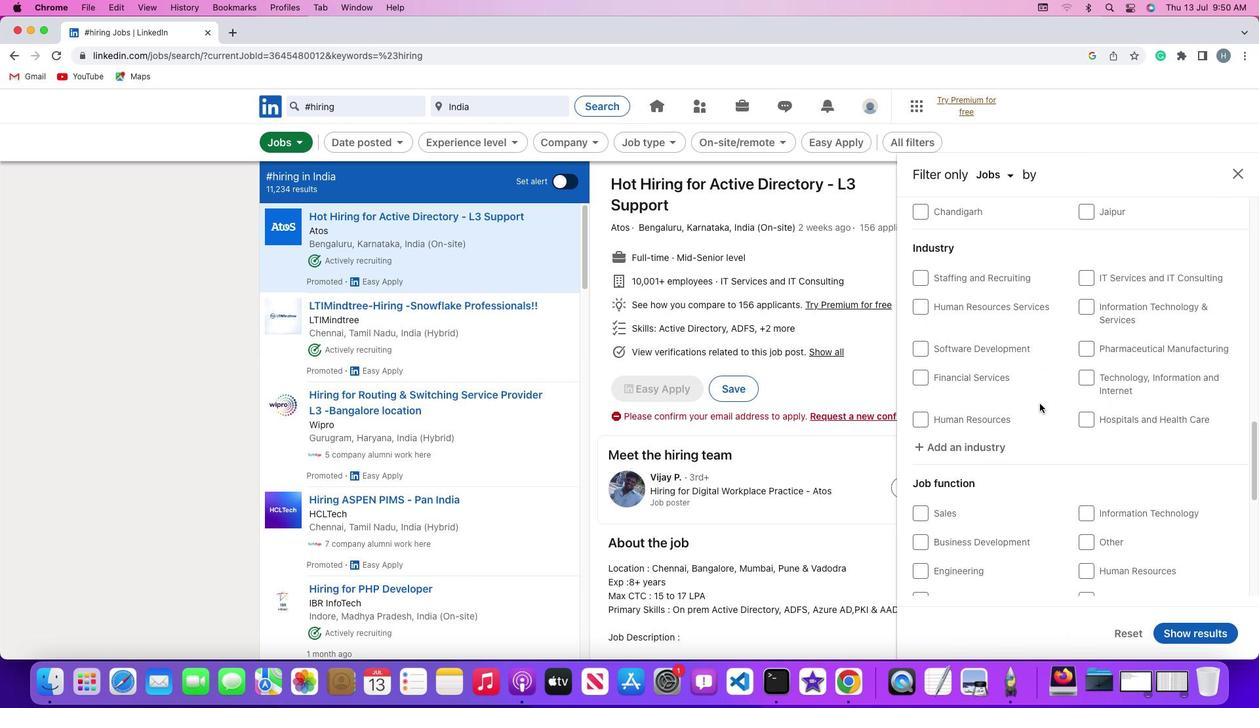 
Action: Mouse scrolled (1040, 403) with delta (0, 0)
Screenshot: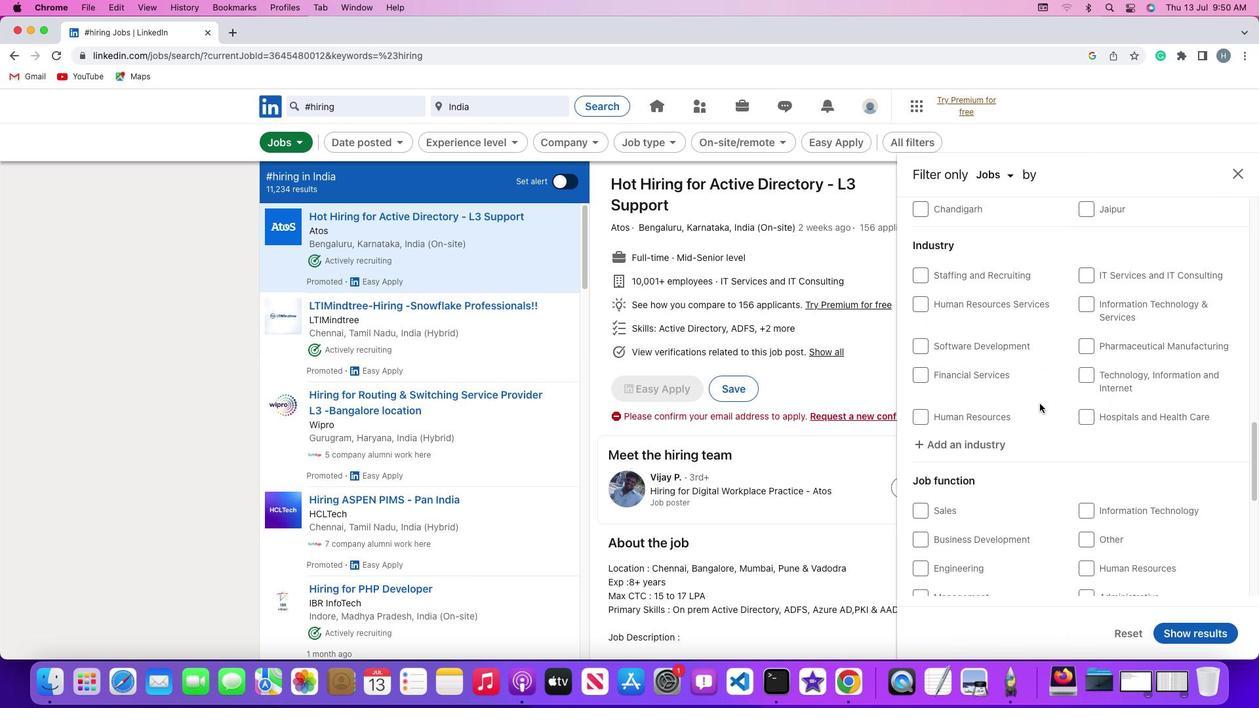 
Action: Mouse scrolled (1040, 403) with delta (0, 0)
Screenshot: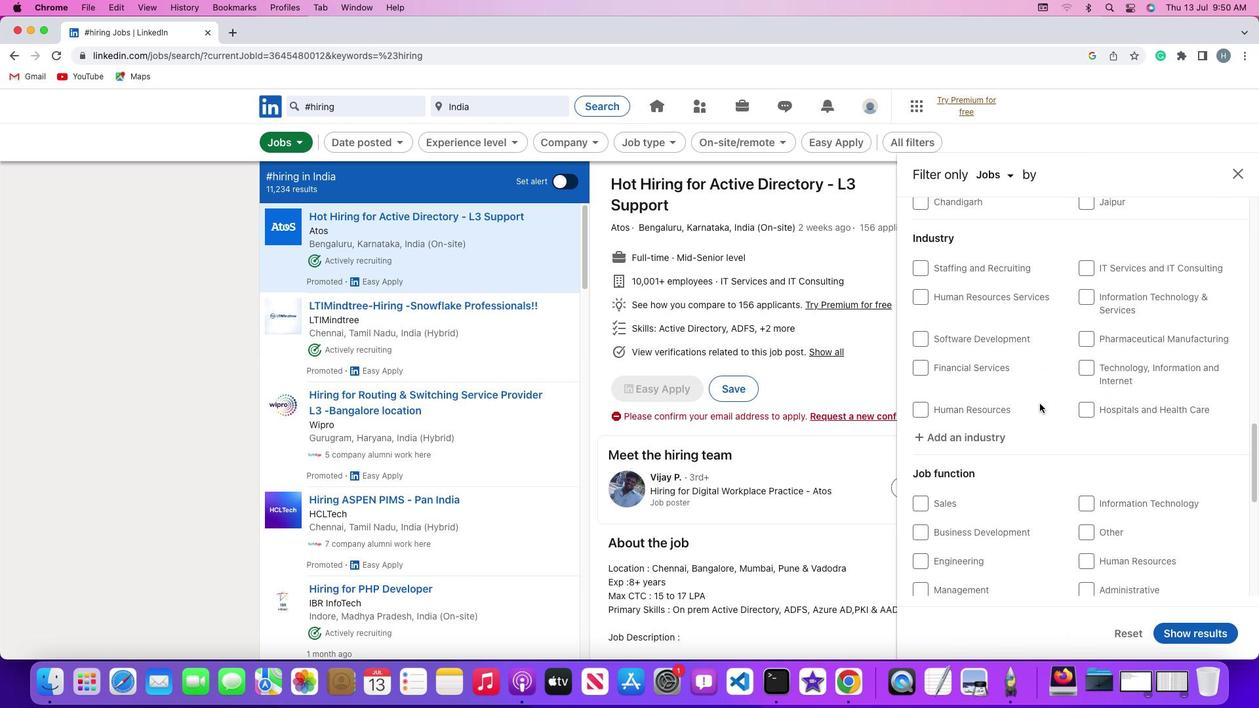 
Action: Mouse scrolled (1040, 403) with delta (0, 0)
Screenshot: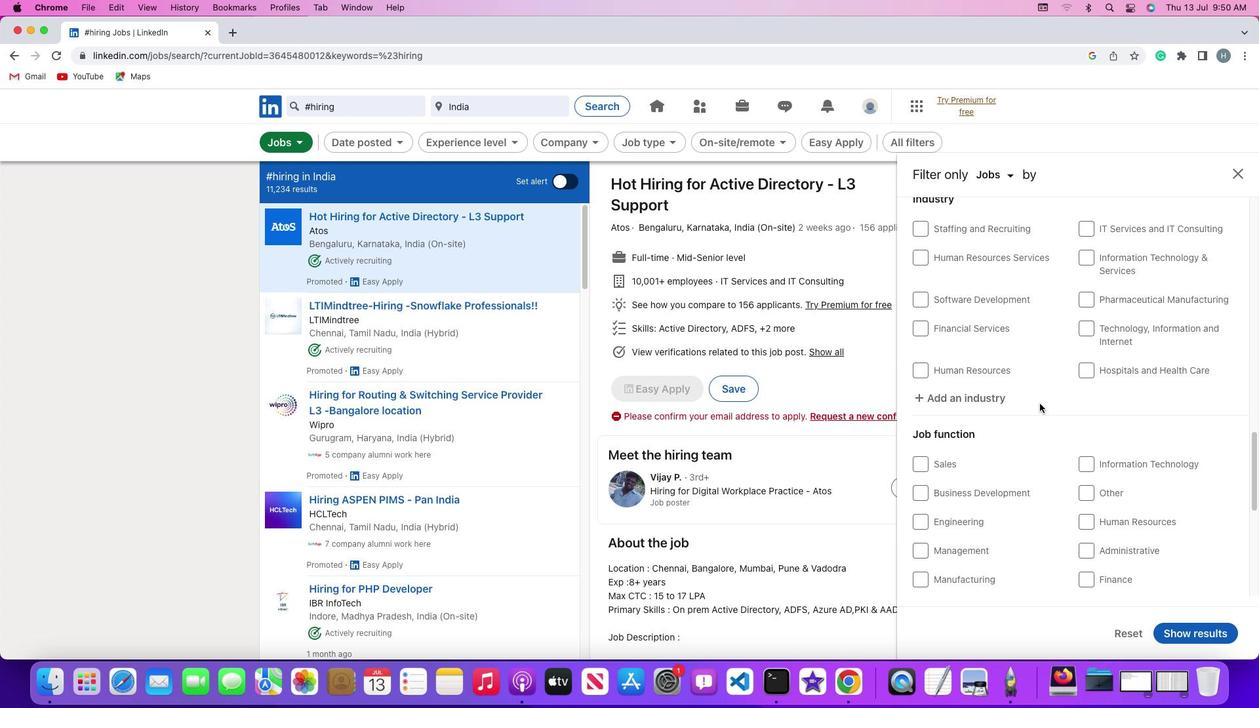 
Action: Mouse scrolled (1040, 403) with delta (0, 0)
Screenshot: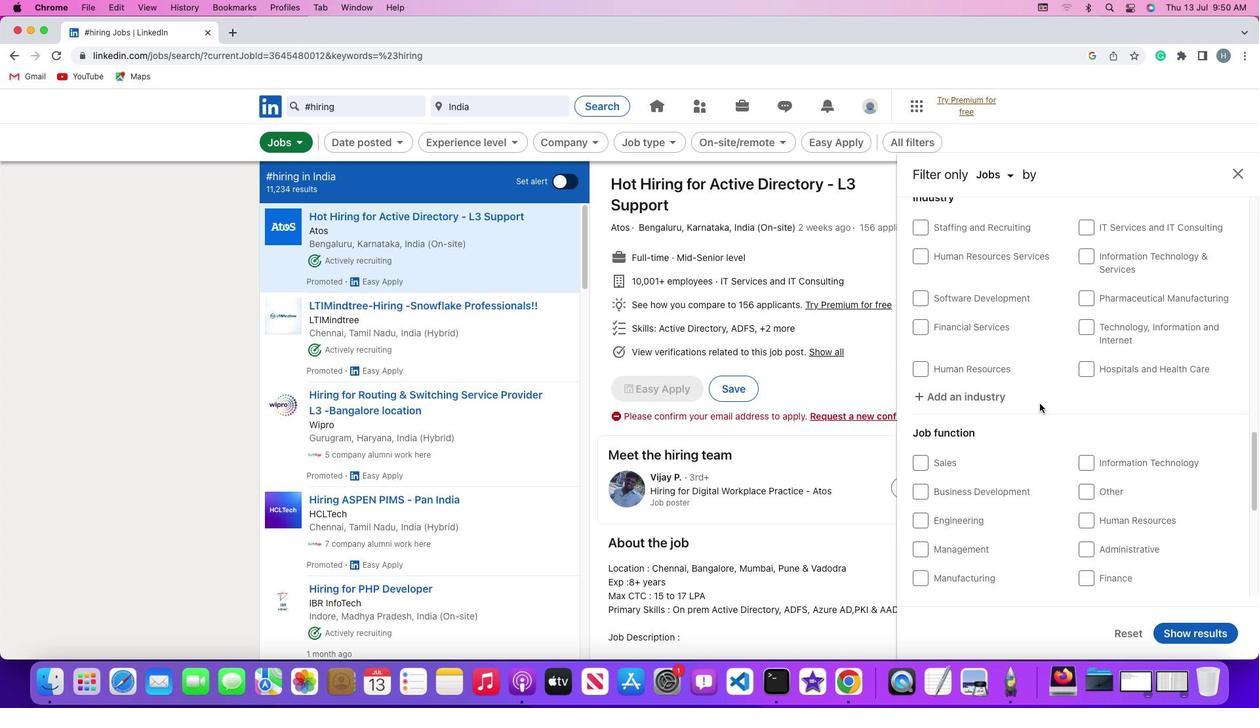 
Action: Mouse scrolled (1040, 403) with delta (0, -1)
Screenshot: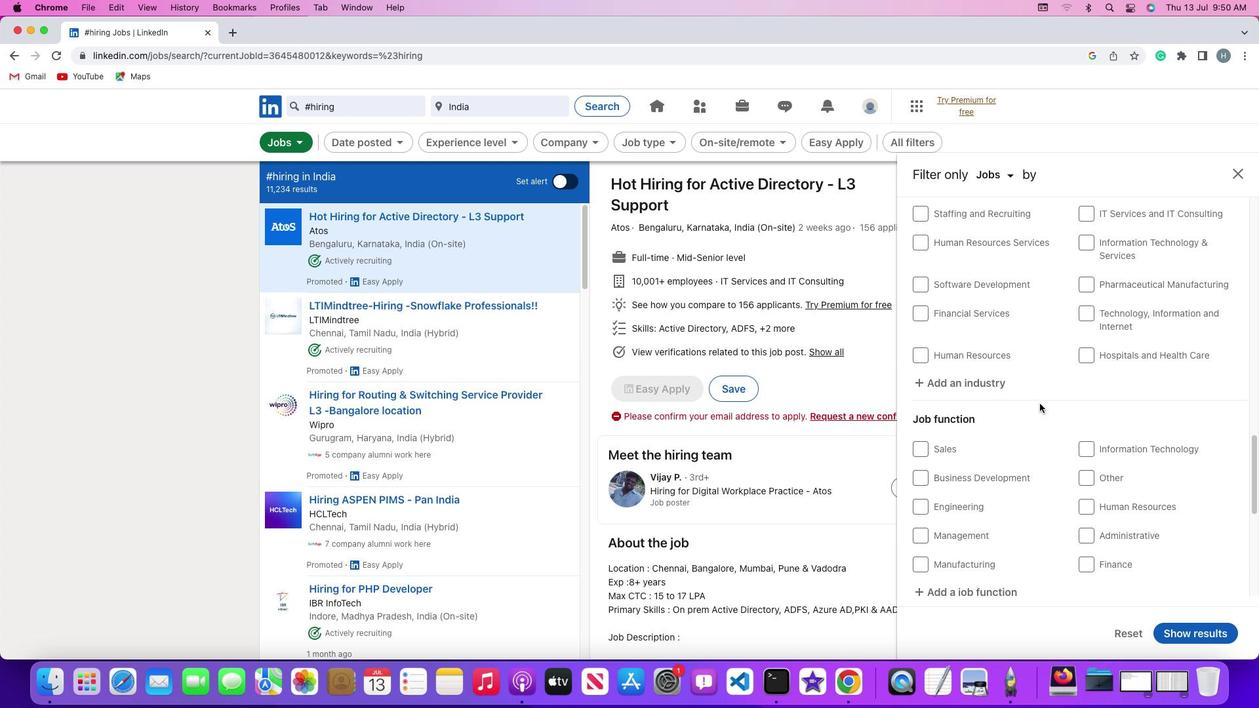 
Action: Mouse moved to (1040, 403)
Screenshot: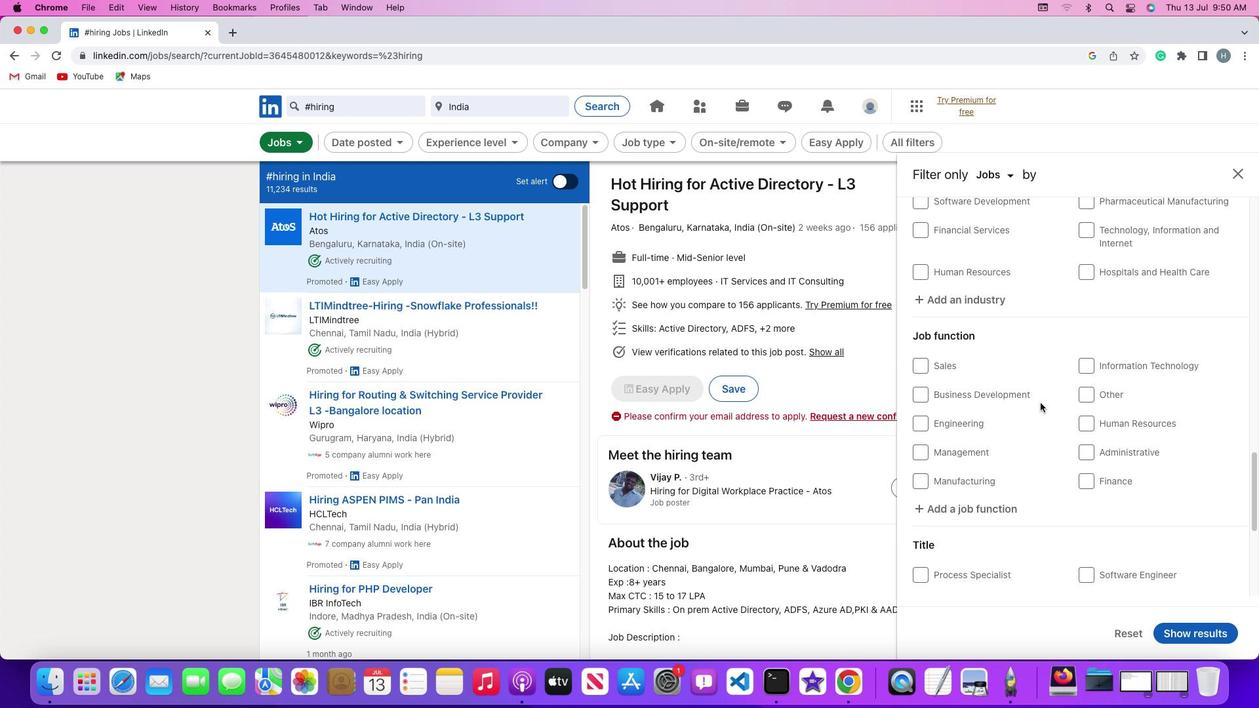 
Action: Mouse scrolled (1040, 403) with delta (0, 0)
Screenshot: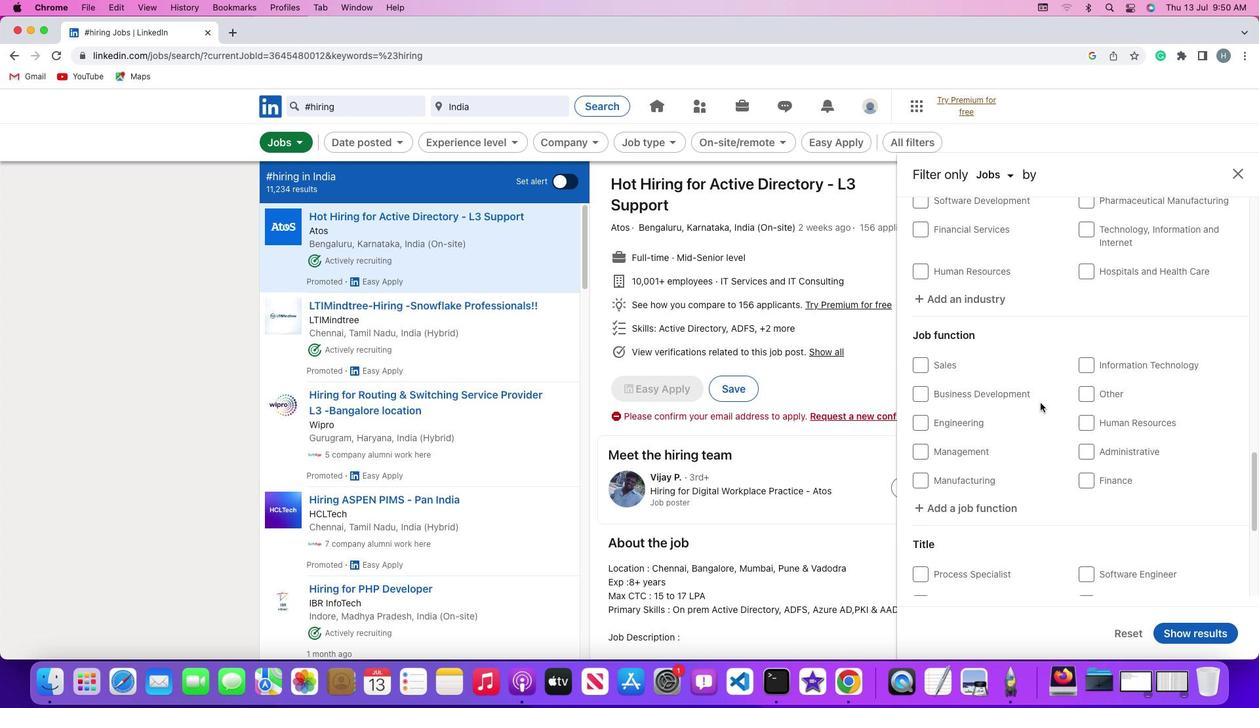 
Action: Mouse scrolled (1040, 403) with delta (0, 0)
Screenshot: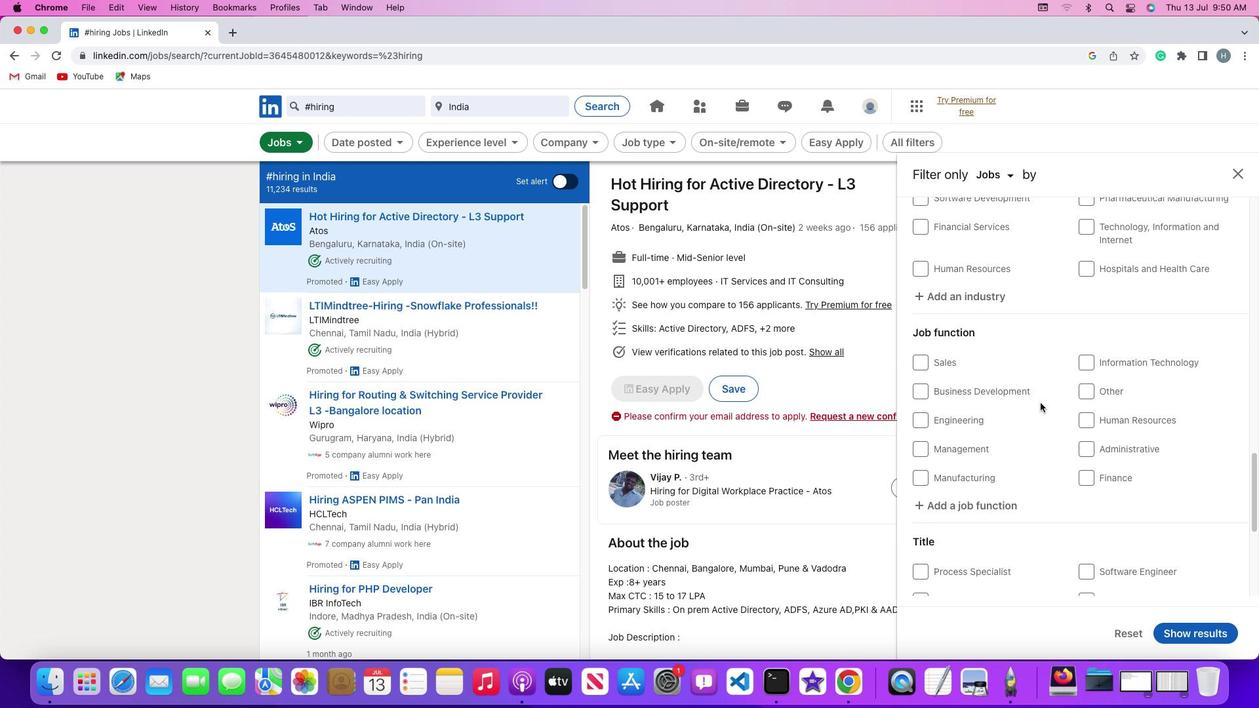 
Action: Mouse scrolled (1040, 403) with delta (0, -1)
Screenshot: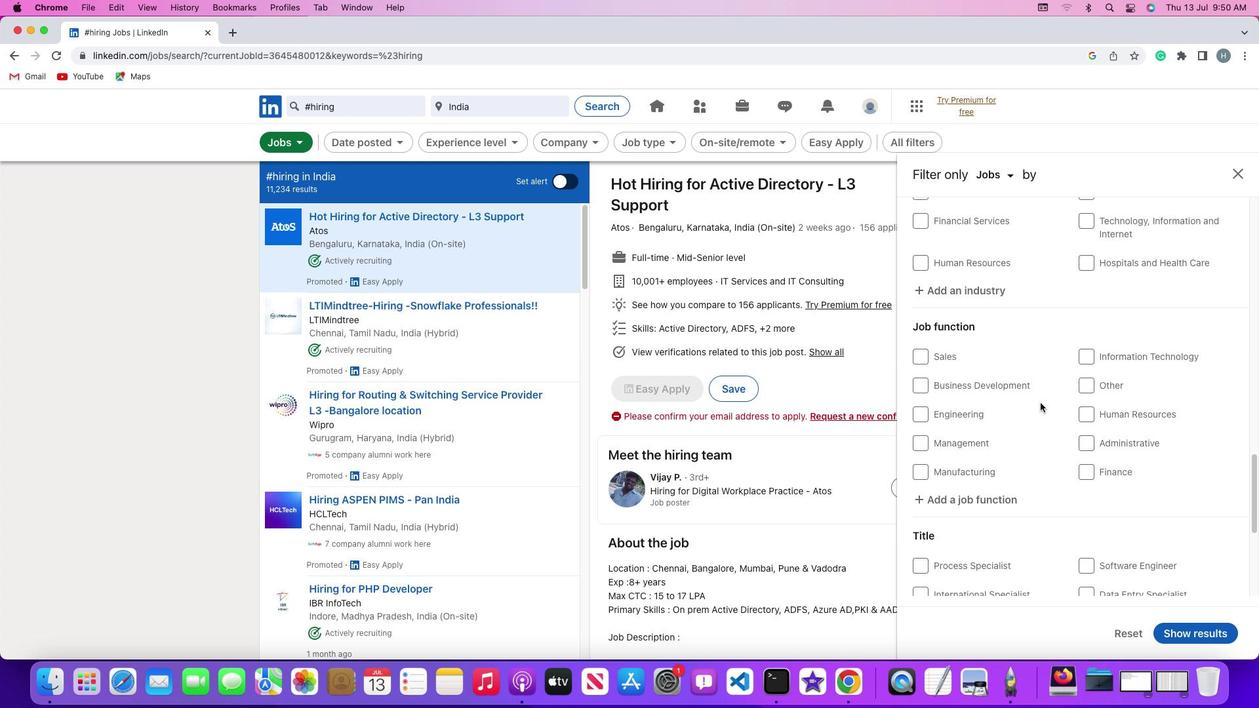 
Action: Mouse scrolled (1040, 403) with delta (0, 0)
Screenshot: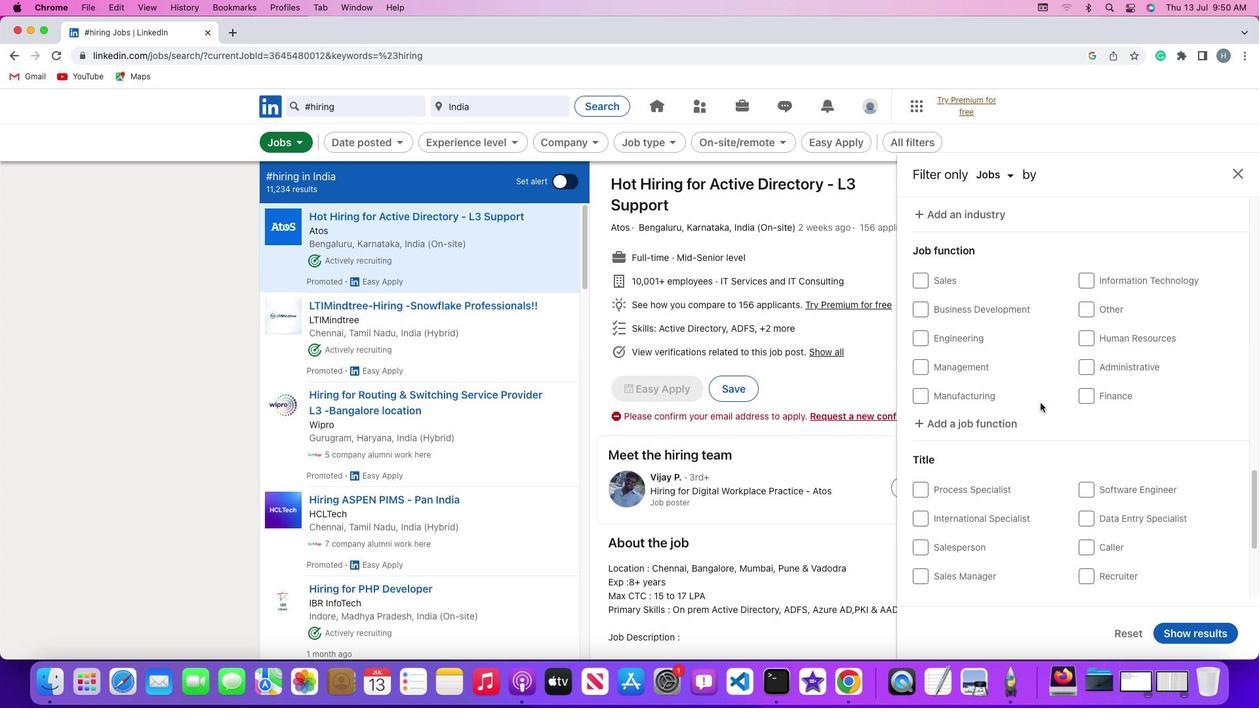 
Action: Mouse scrolled (1040, 403) with delta (0, 0)
Screenshot: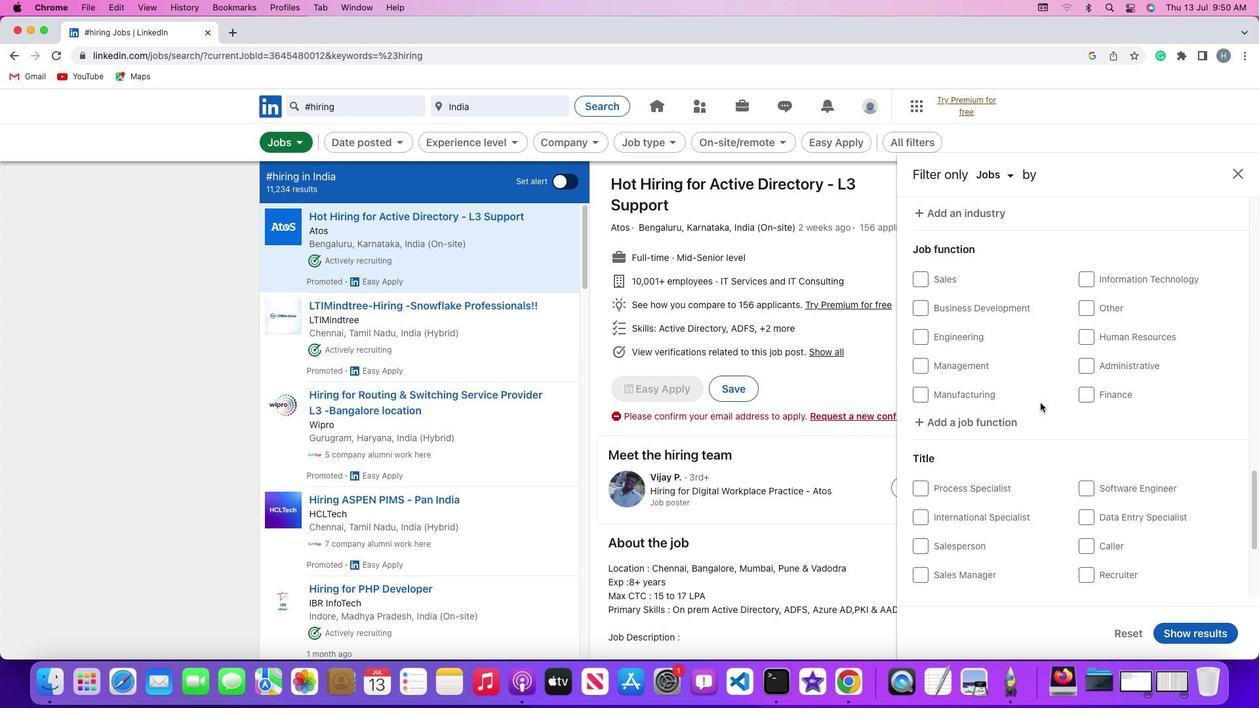 
Action: Mouse scrolled (1040, 403) with delta (0, 0)
Screenshot: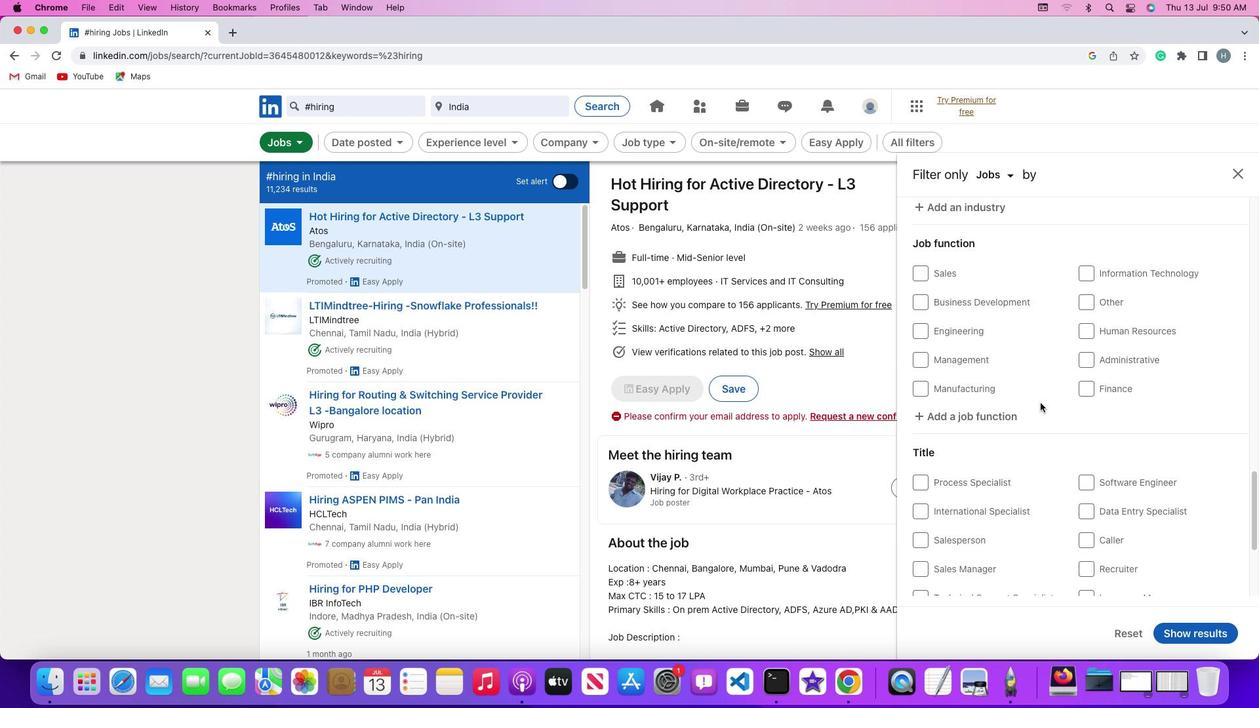 
Action: Mouse scrolled (1040, 403) with delta (0, 0)
Screenshot: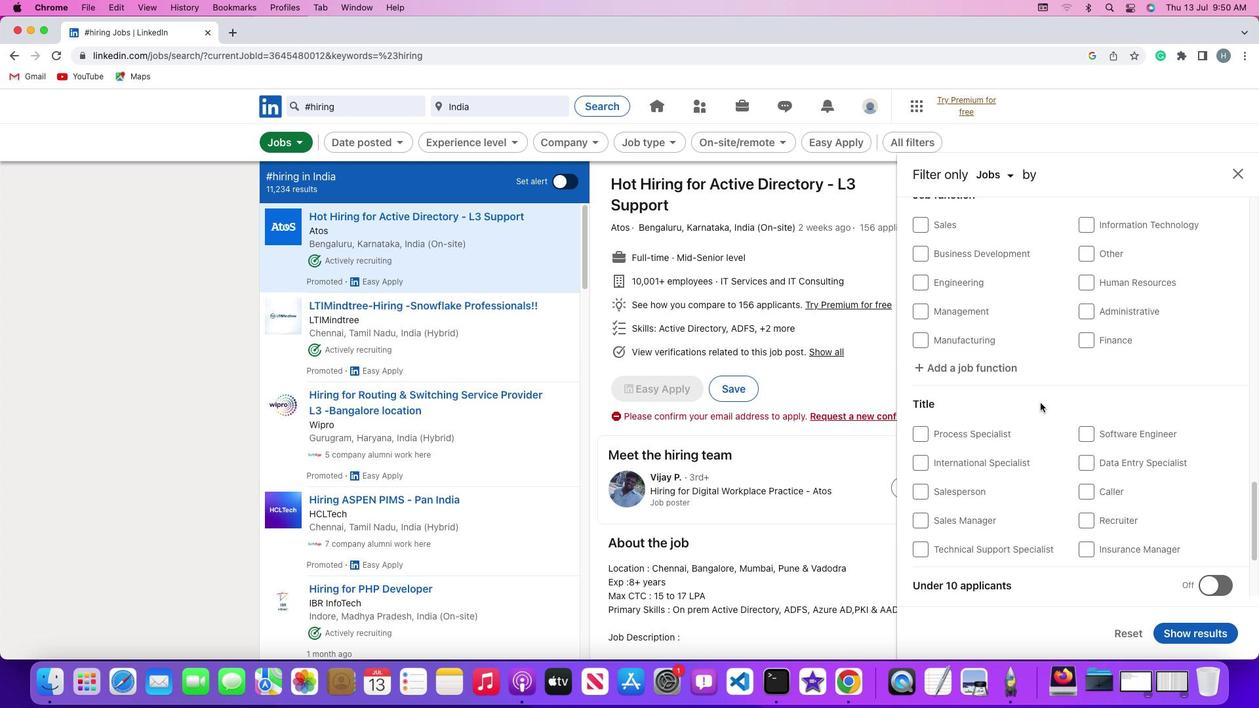 
Action: Mouse scrolled (1040, 403) with delta (0, 0)
Screenshot: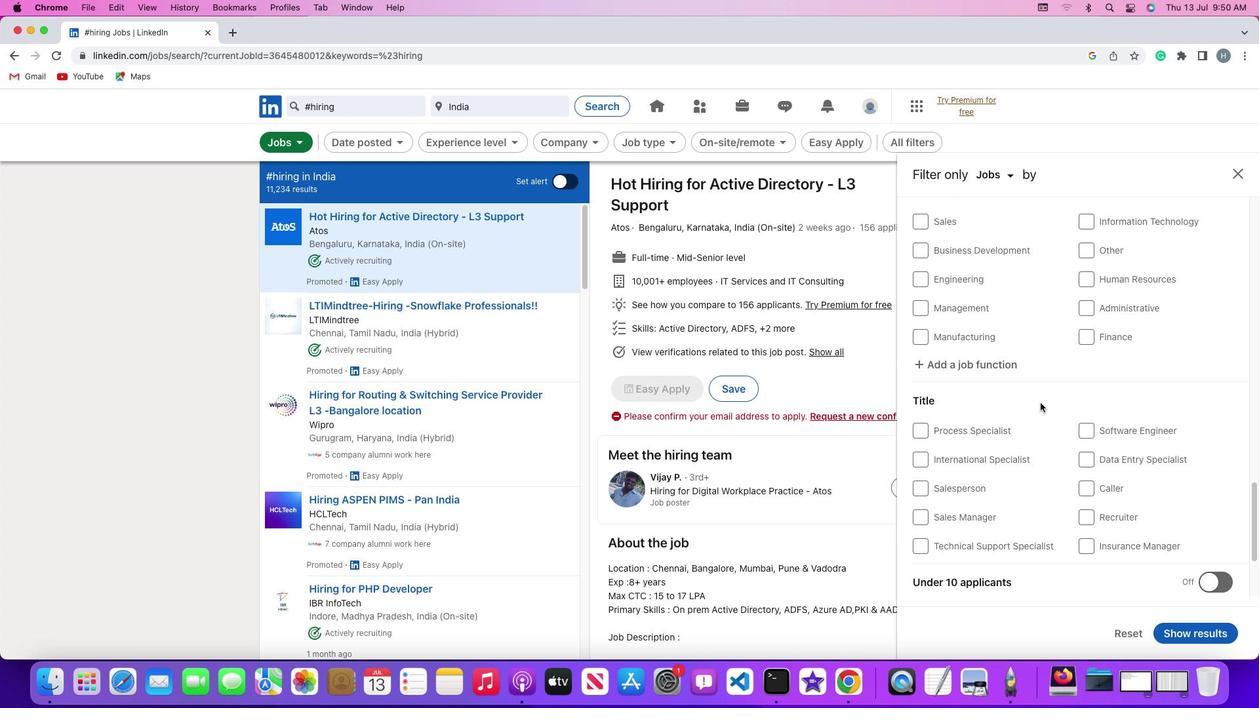 
Action: Mouse scrolled (1040, 403) with delta (0, 0)
Screenshot: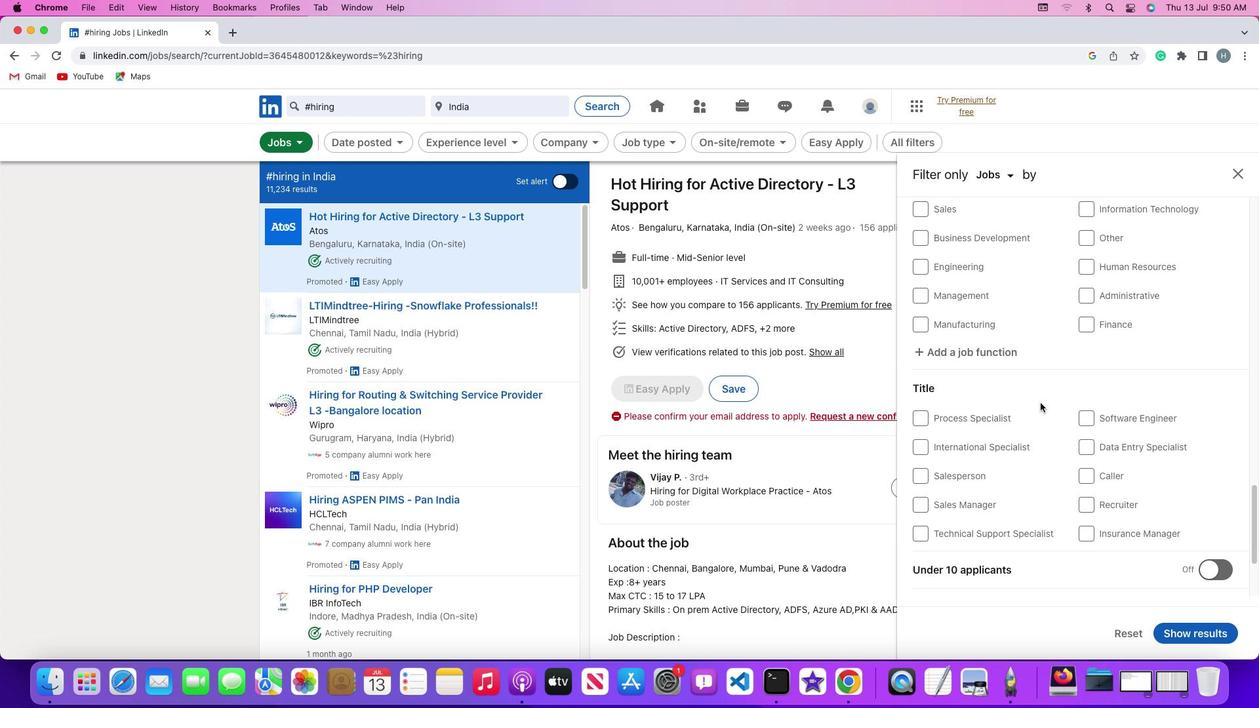 
Action: Mouse moved to (1039, 401)
Screenshot: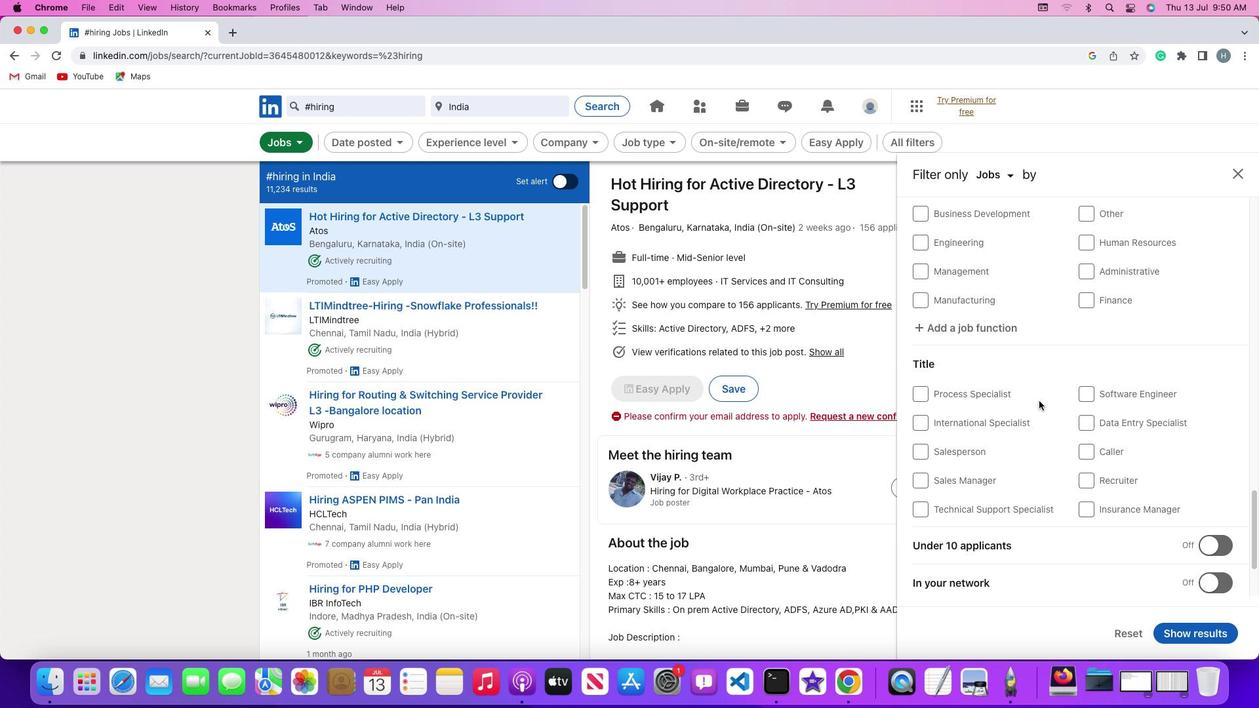 
Action: Mouse scrolled (1039, 401) with delta (0, 0)
Screenshot: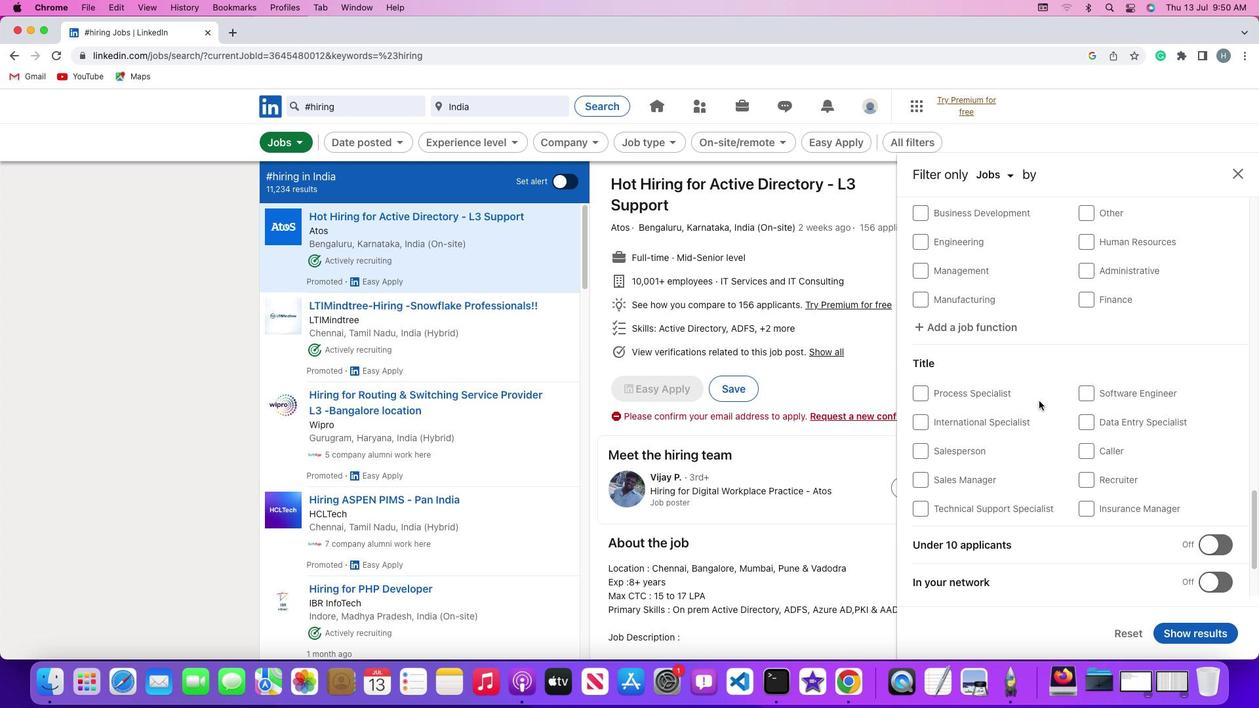 
Action: Mouse scrolled (1039, 401) with delta (0, 0)
Screenshot: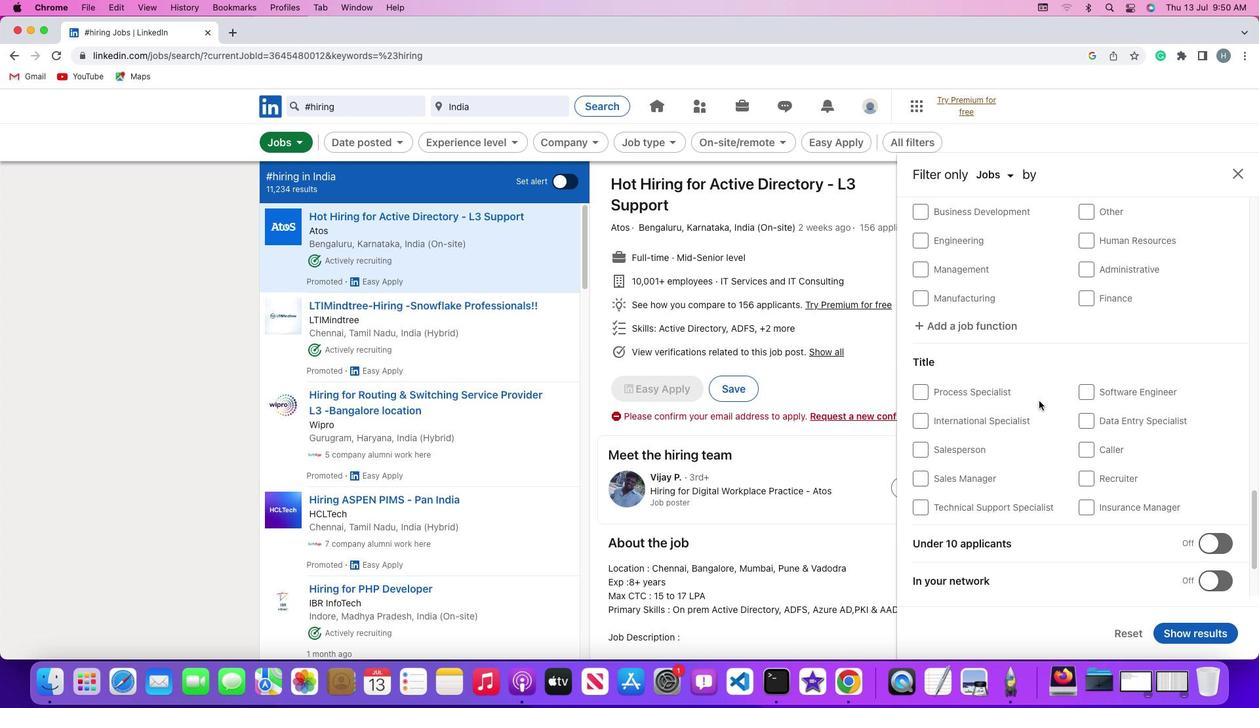 
Action: Mouse scrolled (1039, 401) with delta (0, 0)
Screenshot: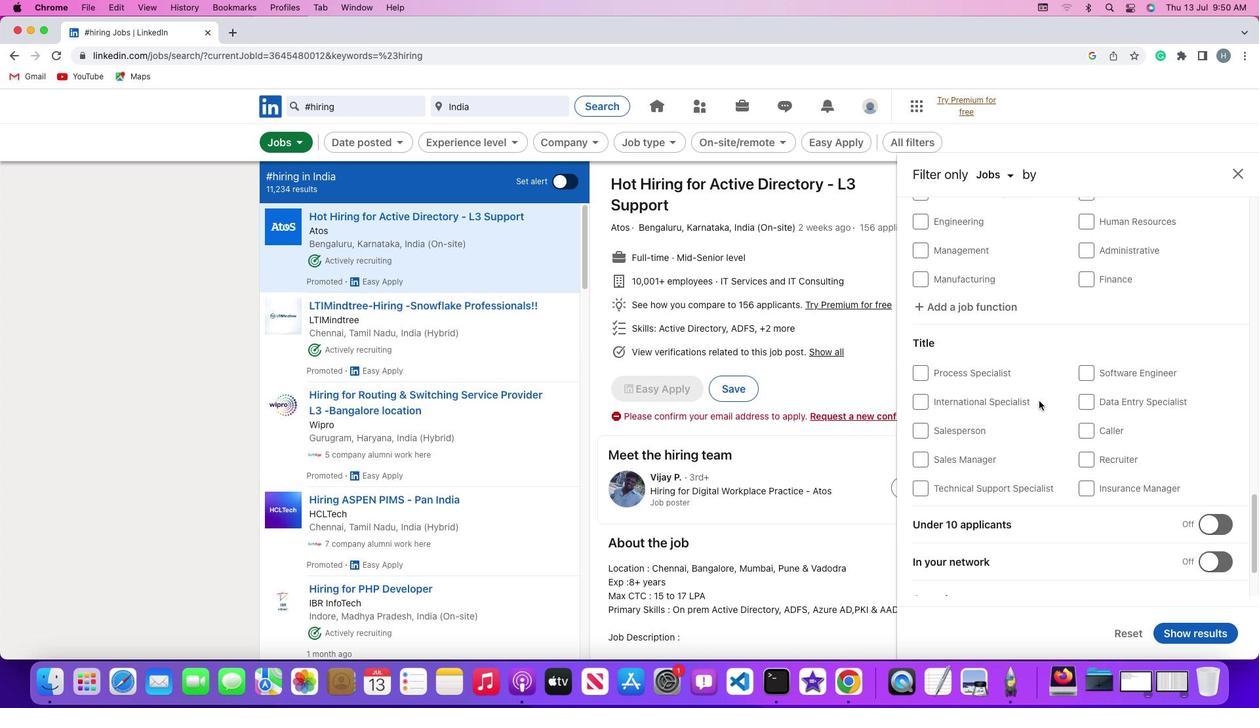 
Action: Mouse scrolled (1039, 401) with delta (0, 0)
Screenshot: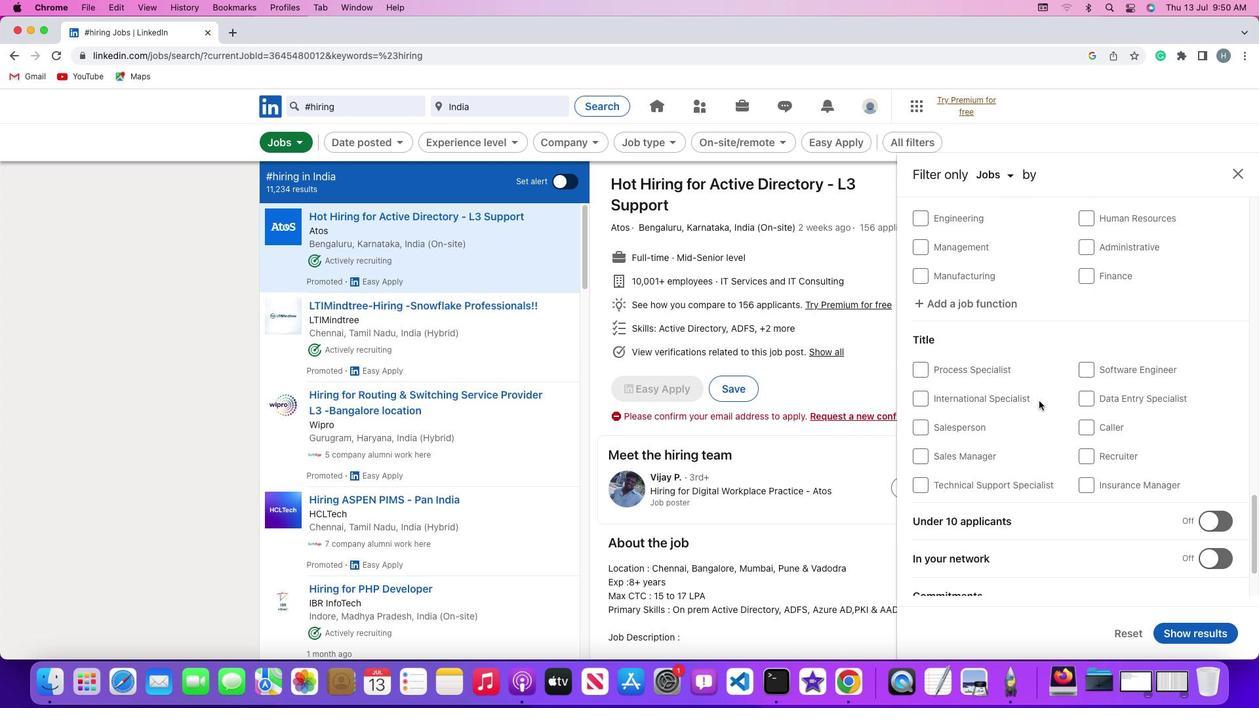 
Action: Mouse scrolled (1039, 401) with delta (0, 0)
Screenshot: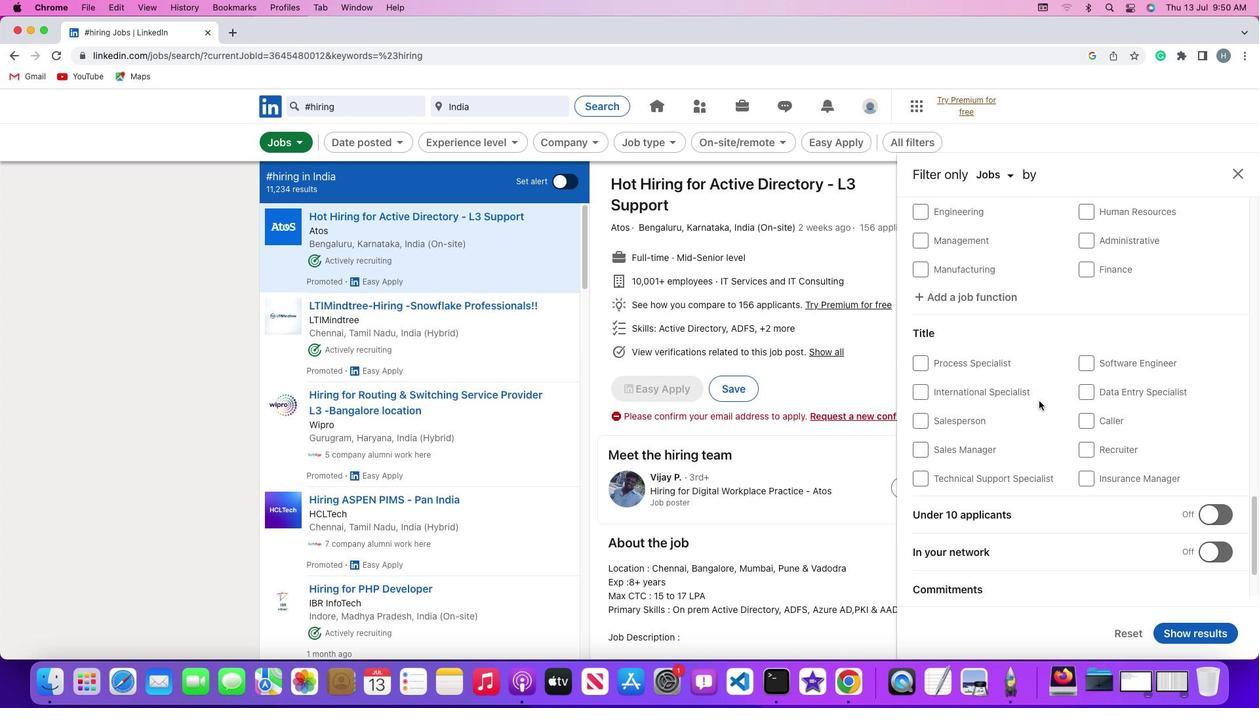 
Action: Mouse moved to (925, 359)
Screenshot: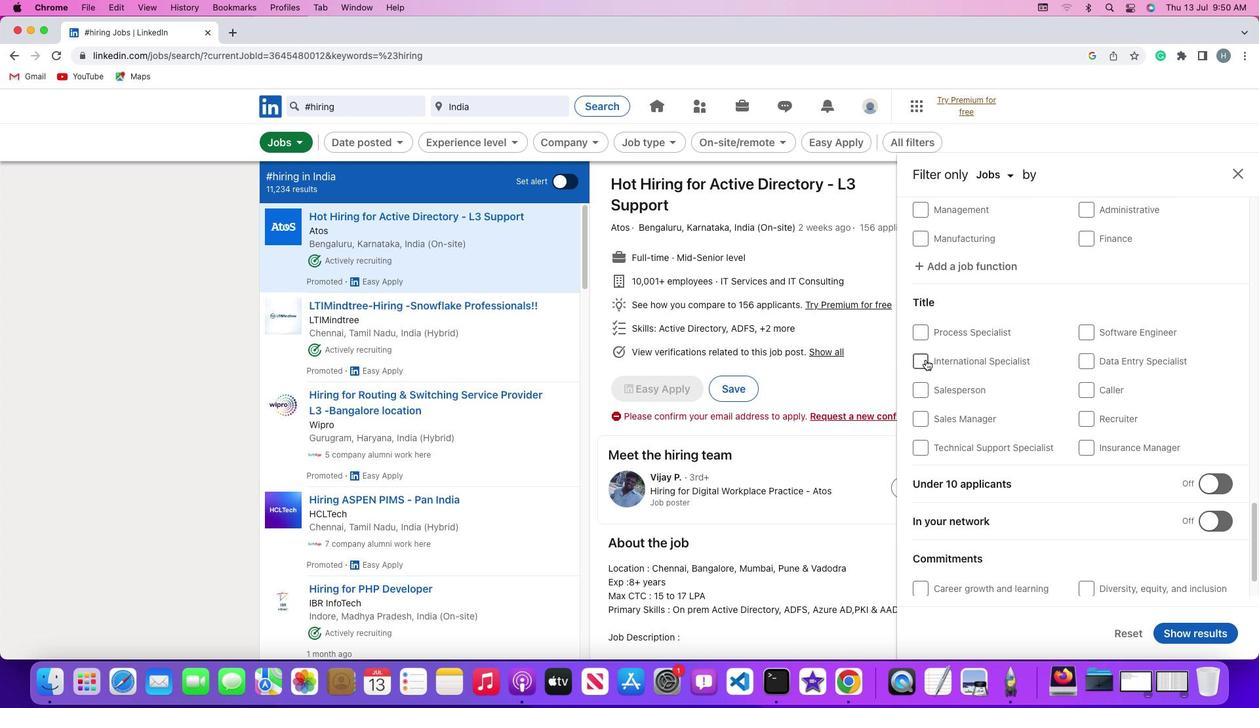 
Action: Mouse pressed left at (925, 359)
Screenshot: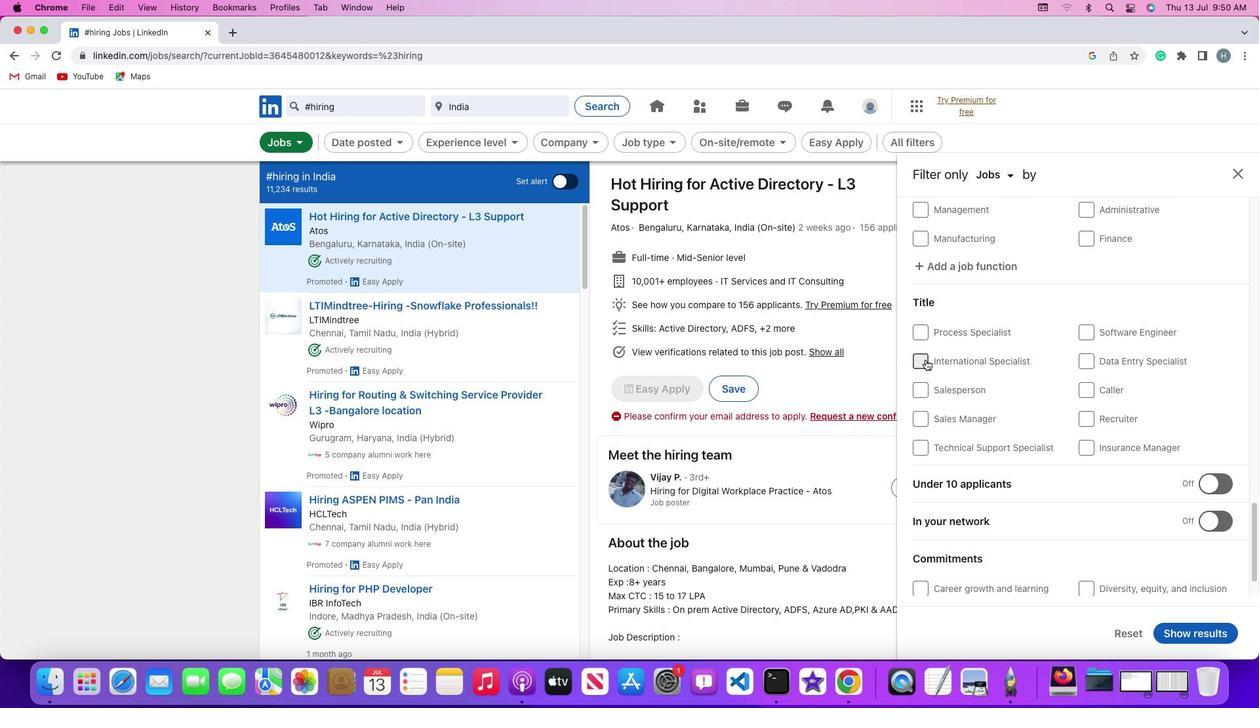 
Action: Mouse moved to (1179, 629)
Screenshot: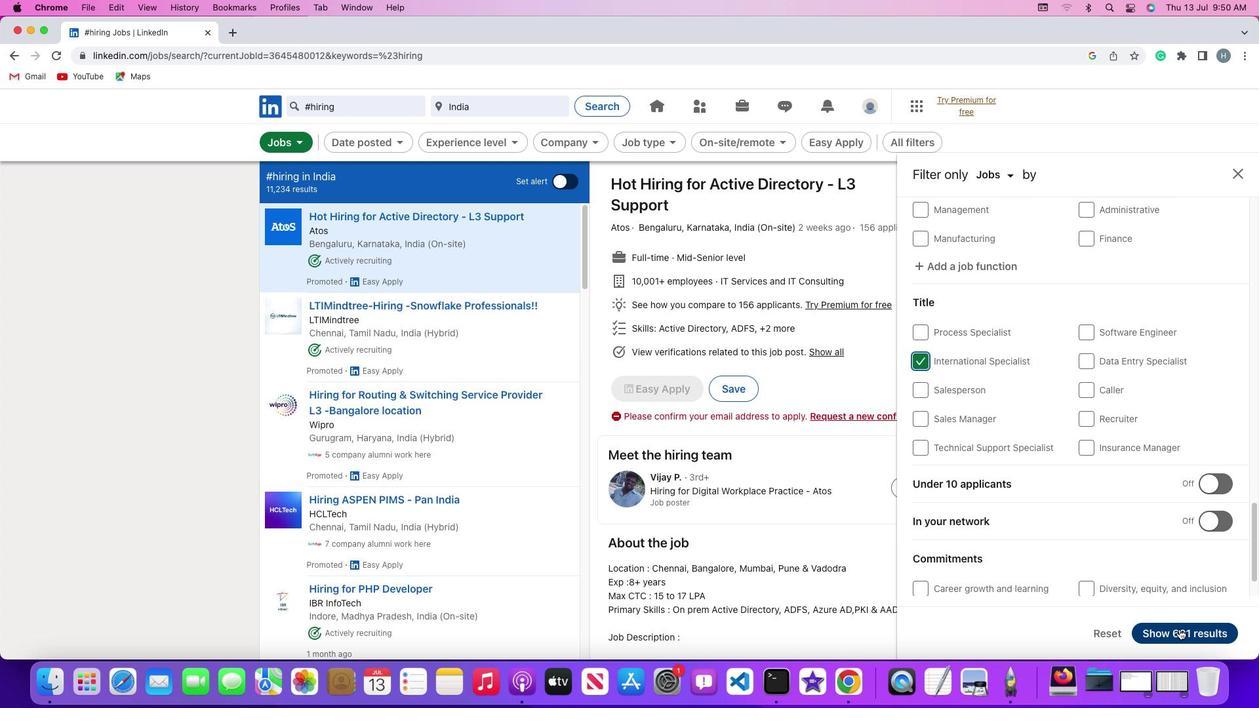 
Action: Mouse pressed left at (1179, 629)
Screenshot: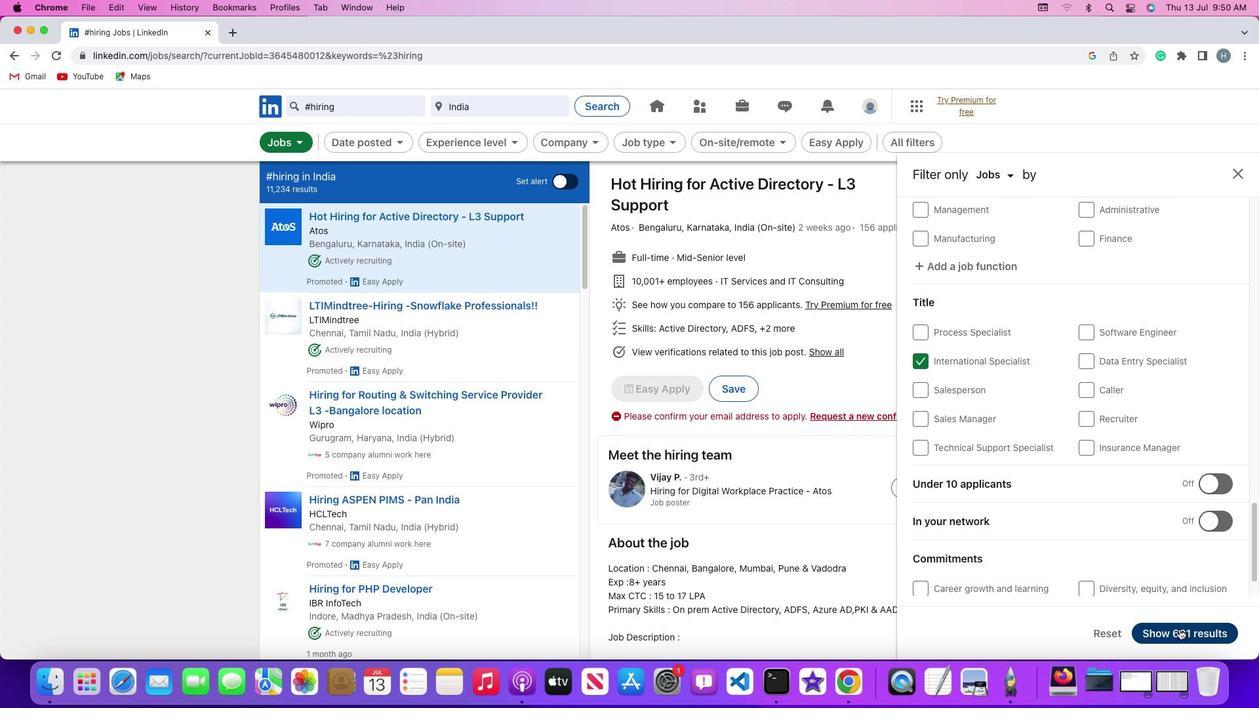 
Action: Mouse moved to (1030, 332)
Screenshot: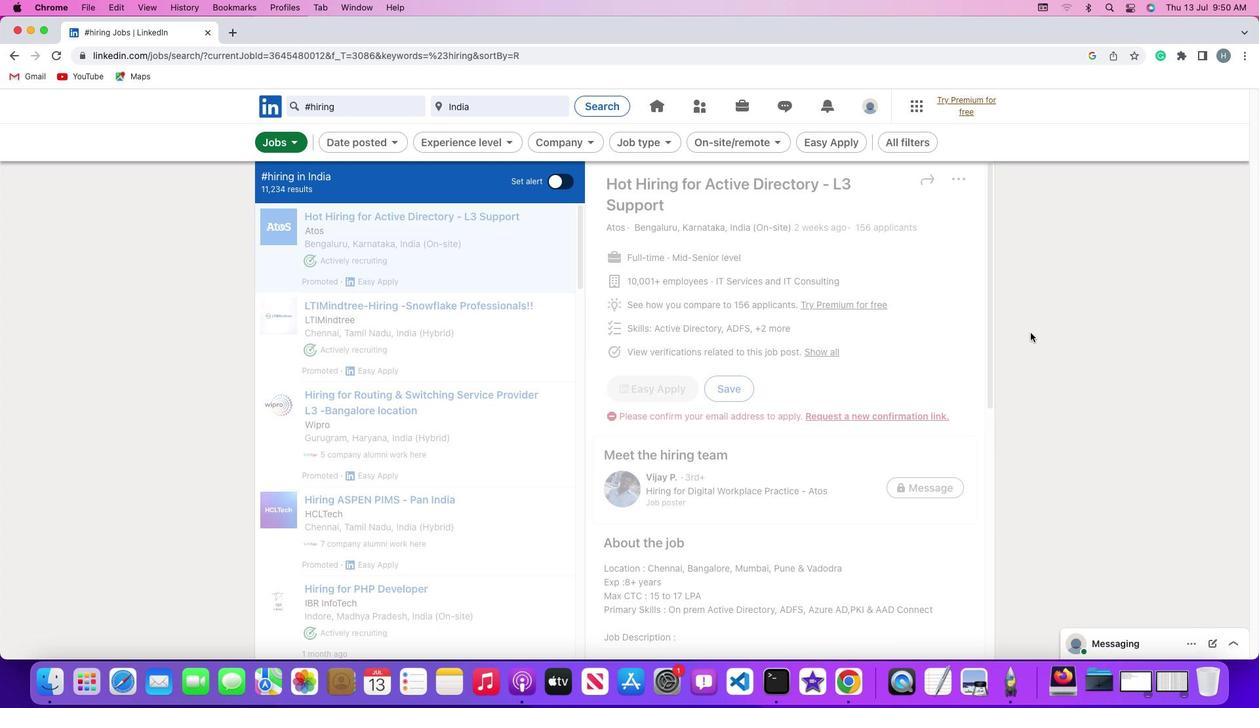 
